 Task: Open a blank sheet, save the file as Evelyn Add the quote 'Don't dwell on the past; focus on creating a better future.'Don't dwell on the past; focus on creating a better future.  Apply font style Apply font style Bodoni MT Poster Compressed and font size 18 Align the text to the Left .Change the text color to  Brown
Action: Mouse moved to (135, 469)
Screenshot: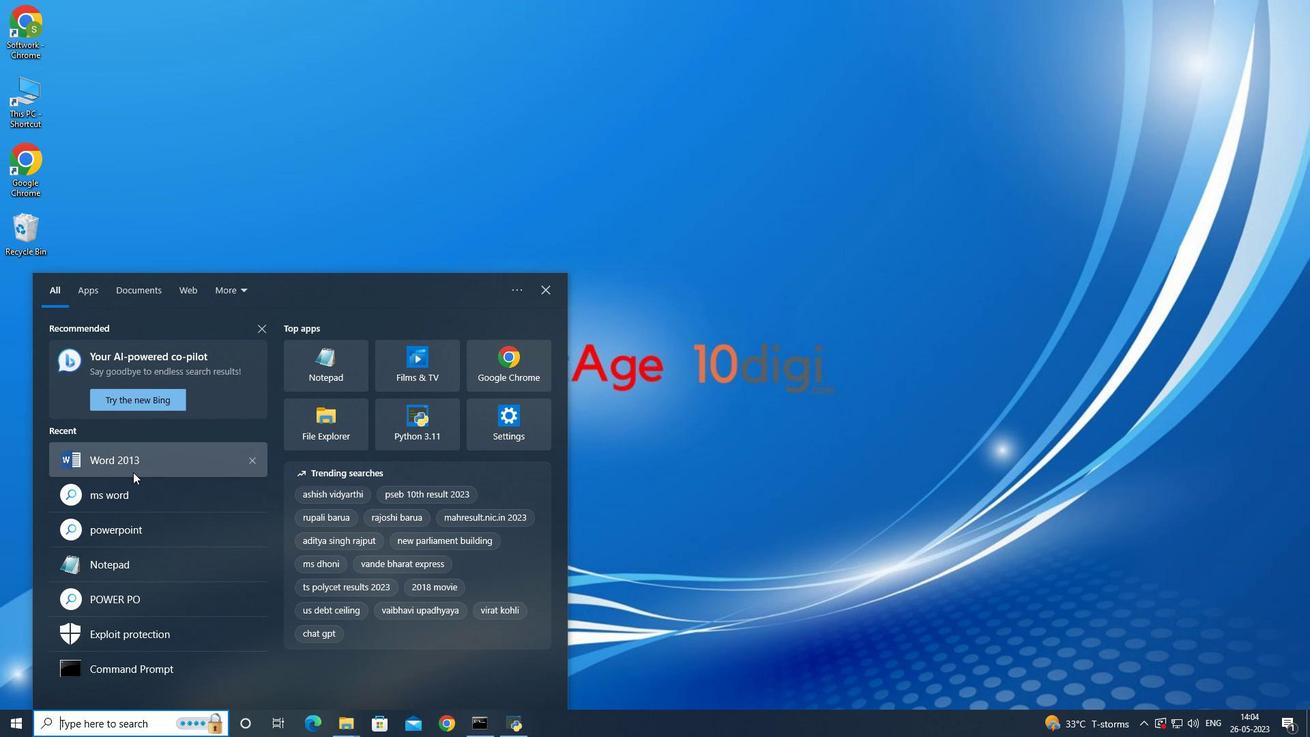 
Action: Mouse pressed left at (135, 469)
Screenshot: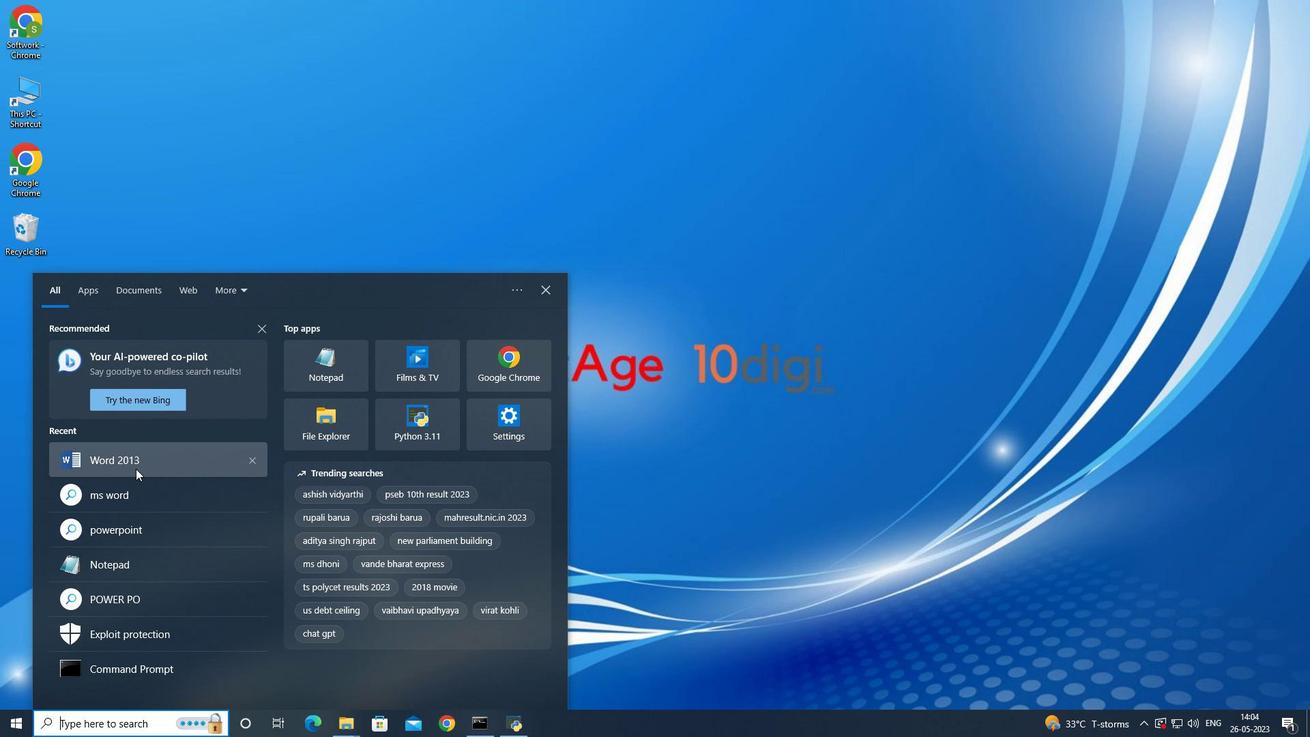 
Action: Mouse pressed left at (135, 469)
Screenshot: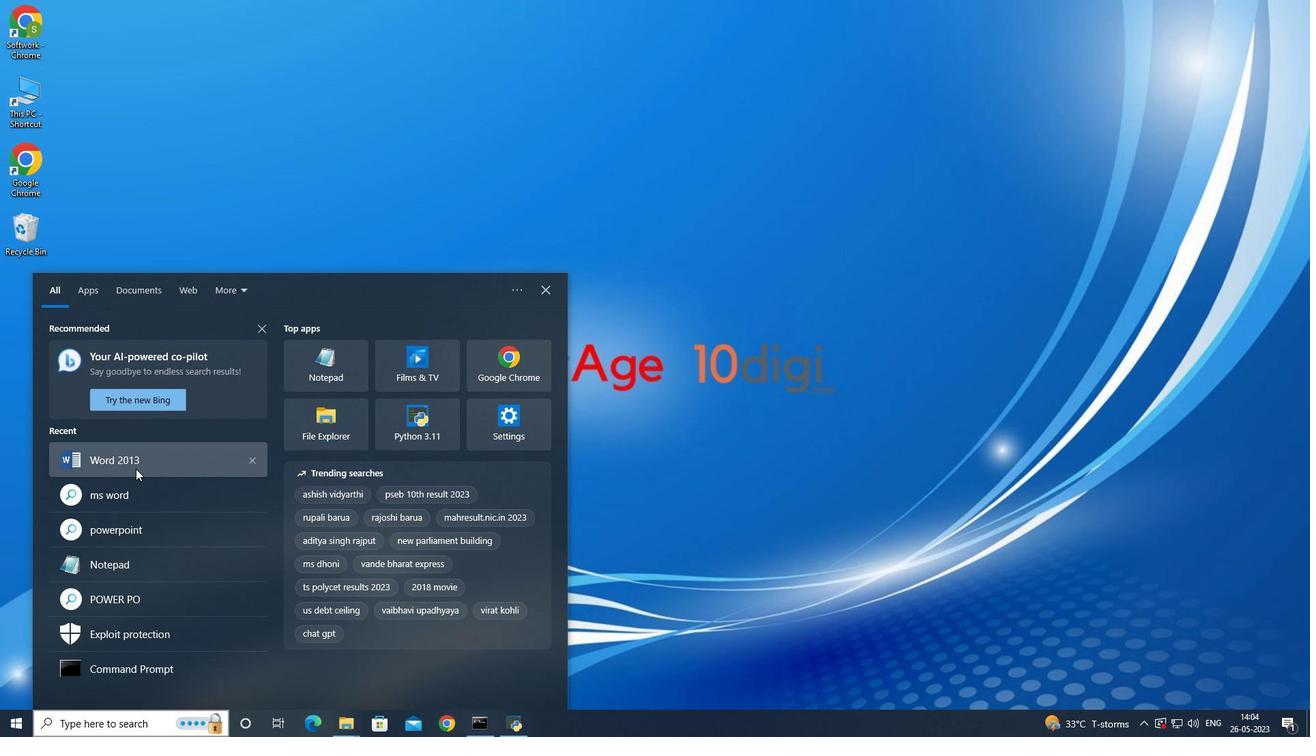 
Action: Mouse moved to (311, 166)
Screenshot: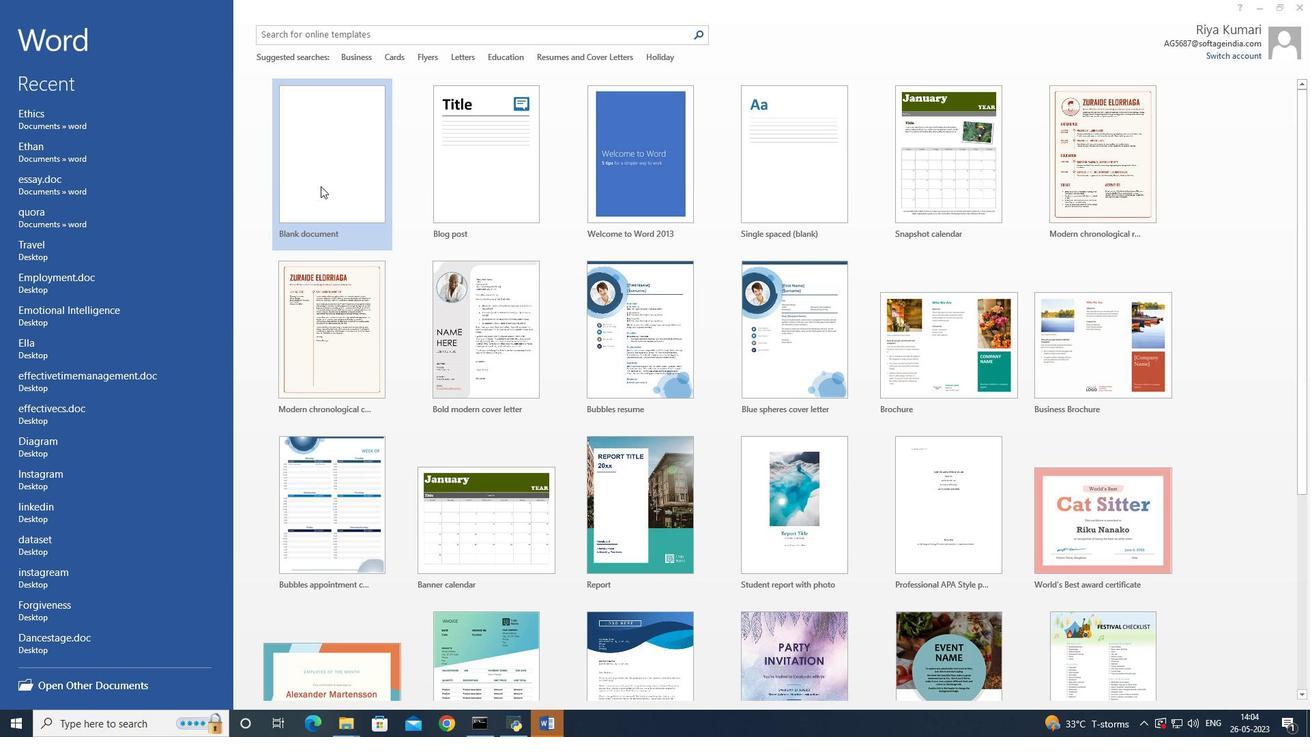 
Action: Mouse pressed left at (311, 166)
Screenshot: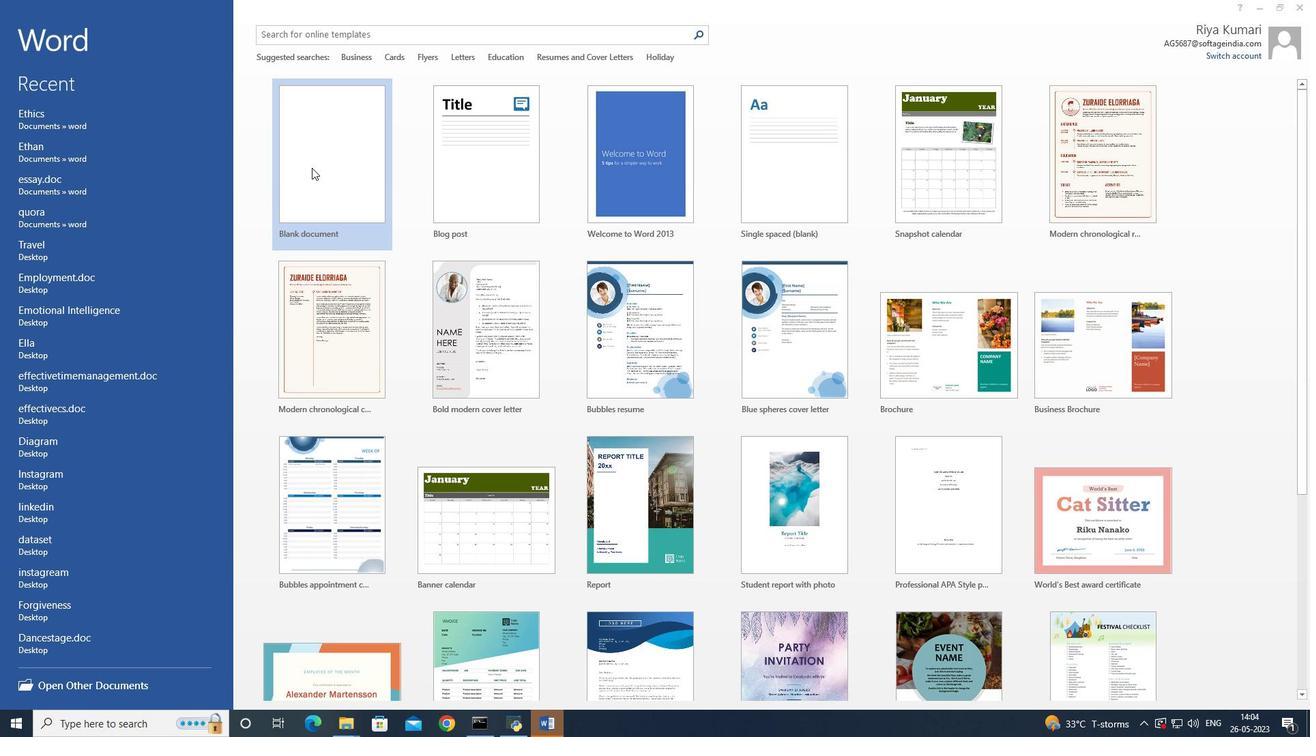 
Action: Mouse moved to (297, 199)
Screenshot: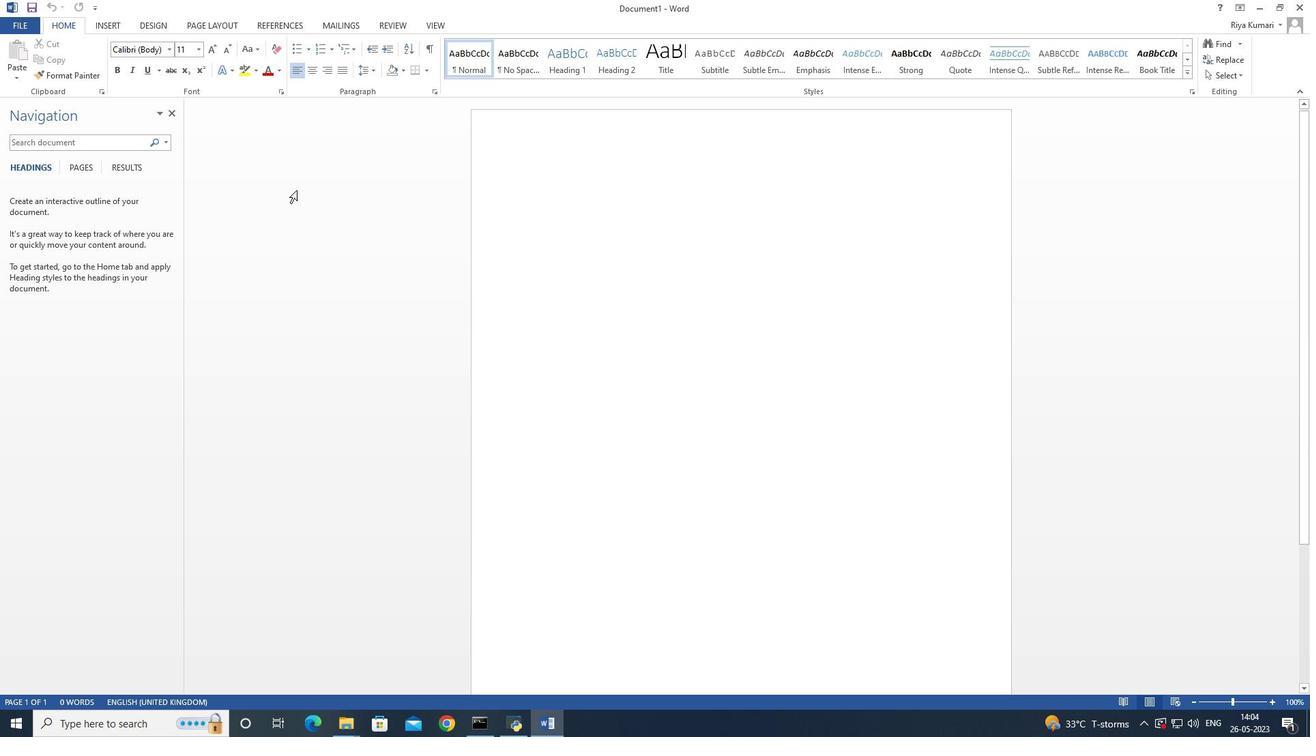
Action: Key pressed ctrl+S
Screenshot: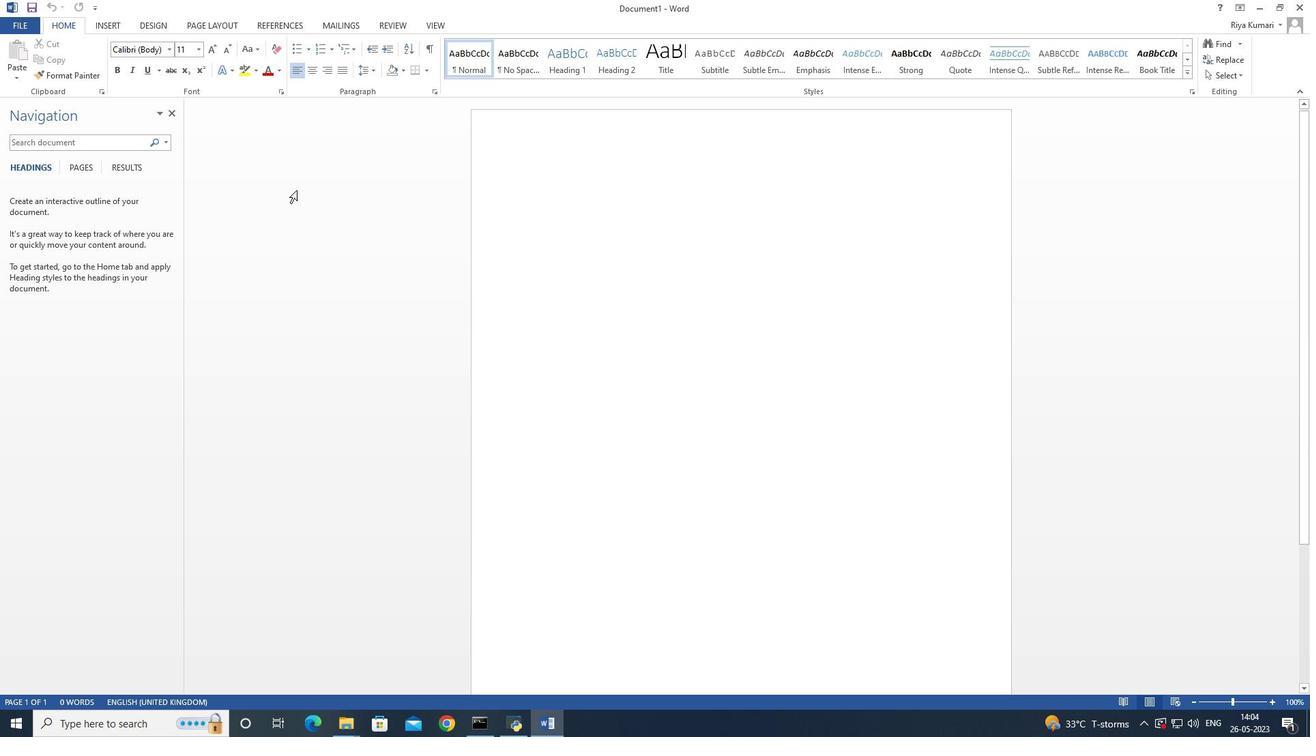 
Action: Mouse moved to (359, 149)
Screenshot: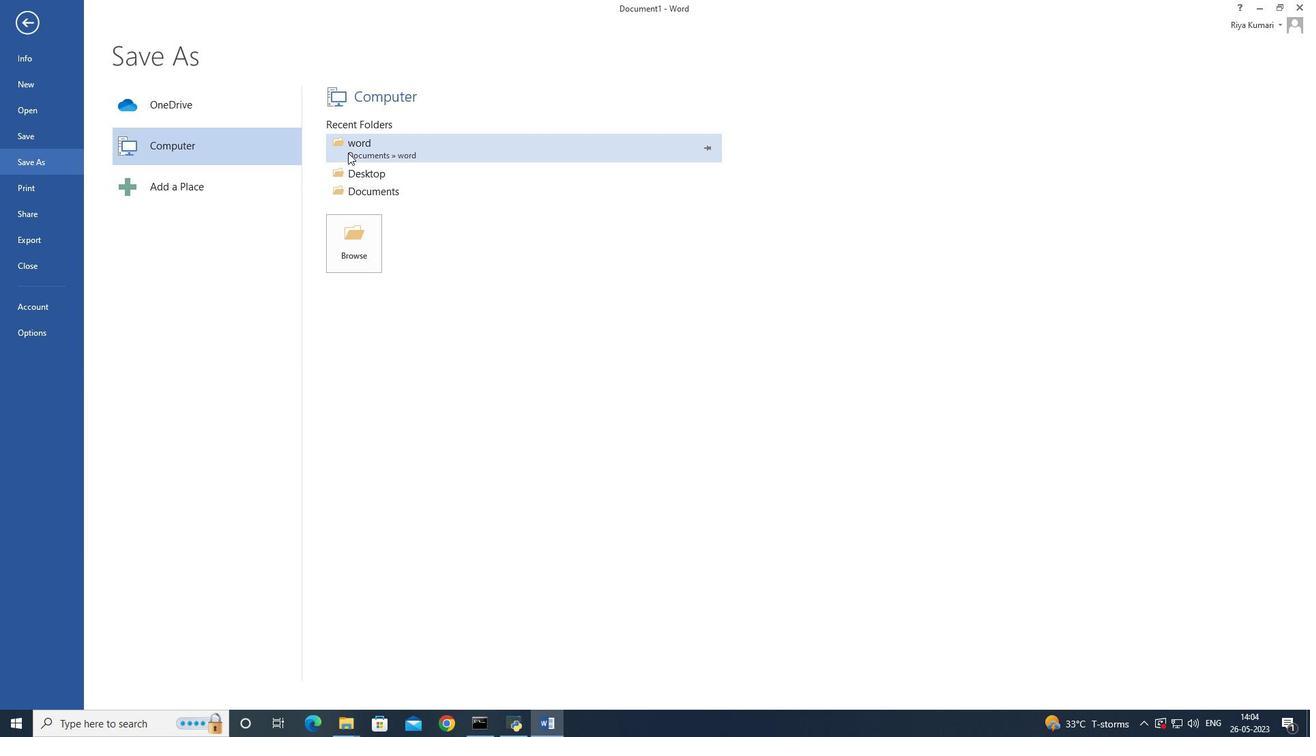 
Action: Mouse pressed left at (359, 149)
Screenshot: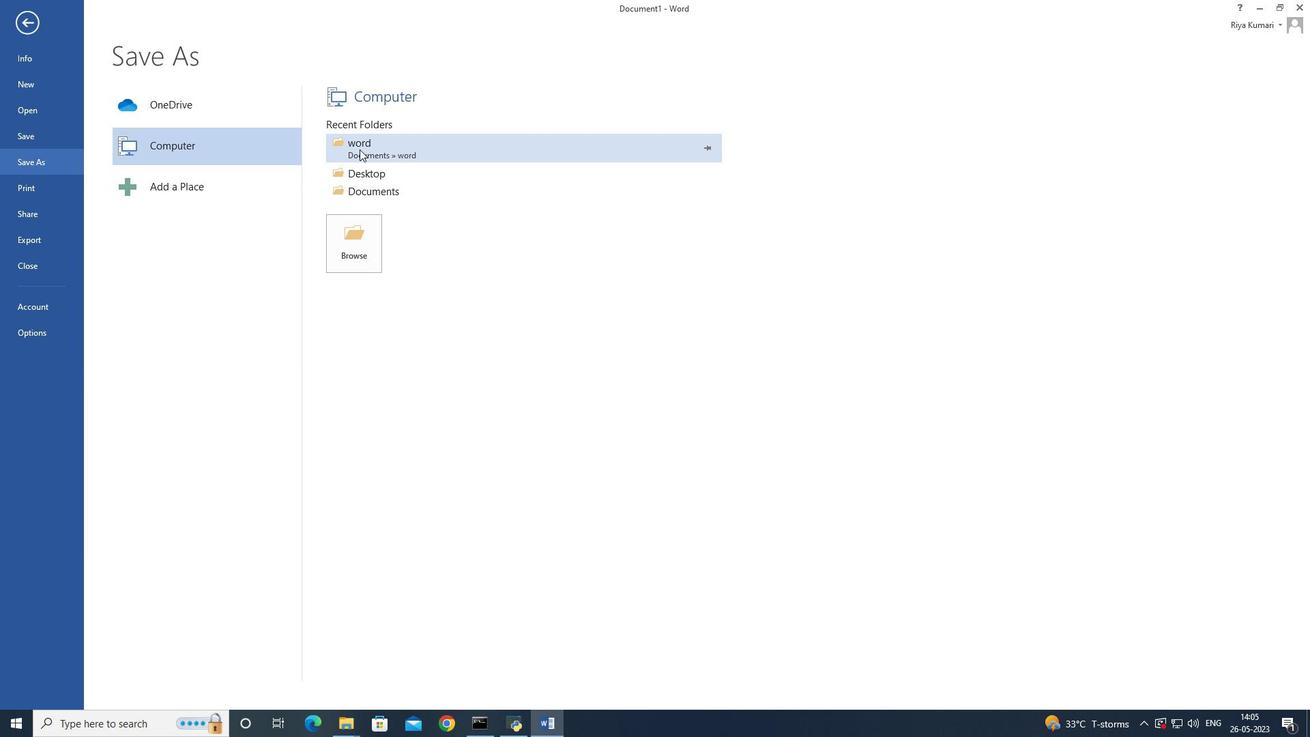 
Action: Mouse moved to (209, 263)
Screenshot: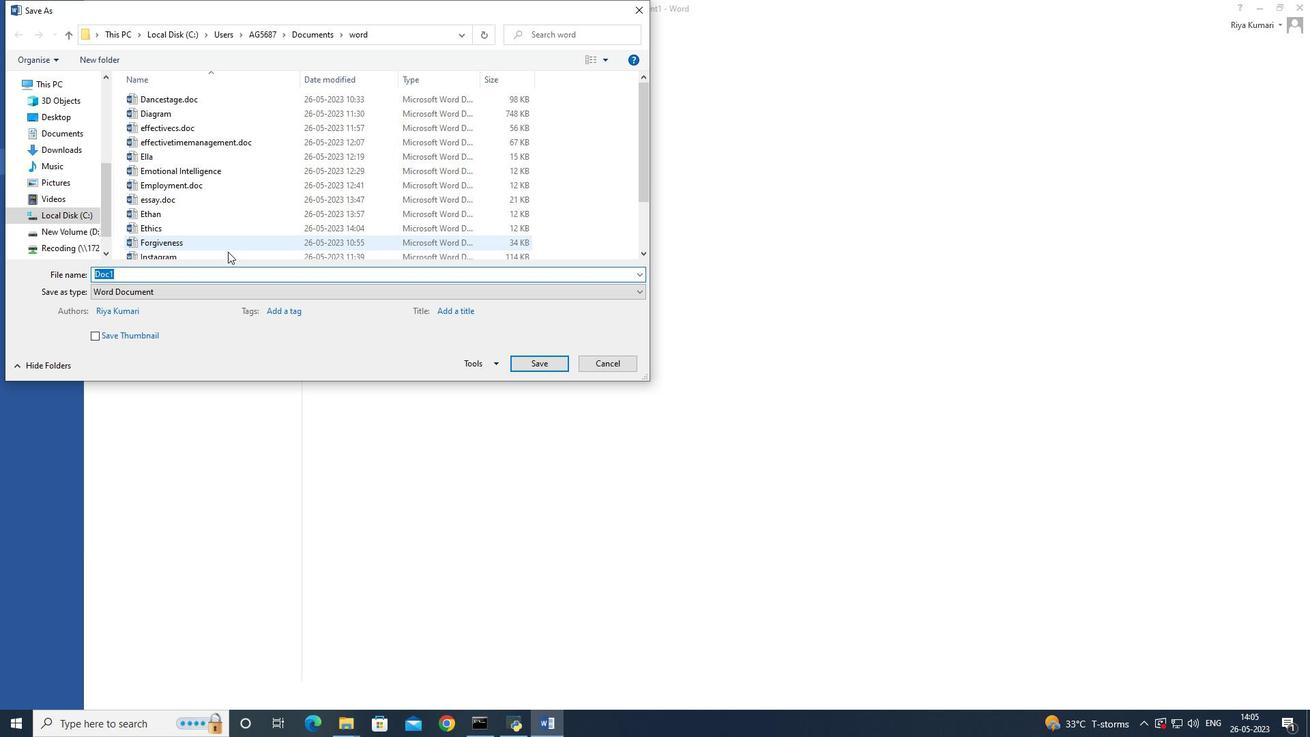 
Action: Key pressed <Key.shift>Evelyn<Key.enter>
Screenshot: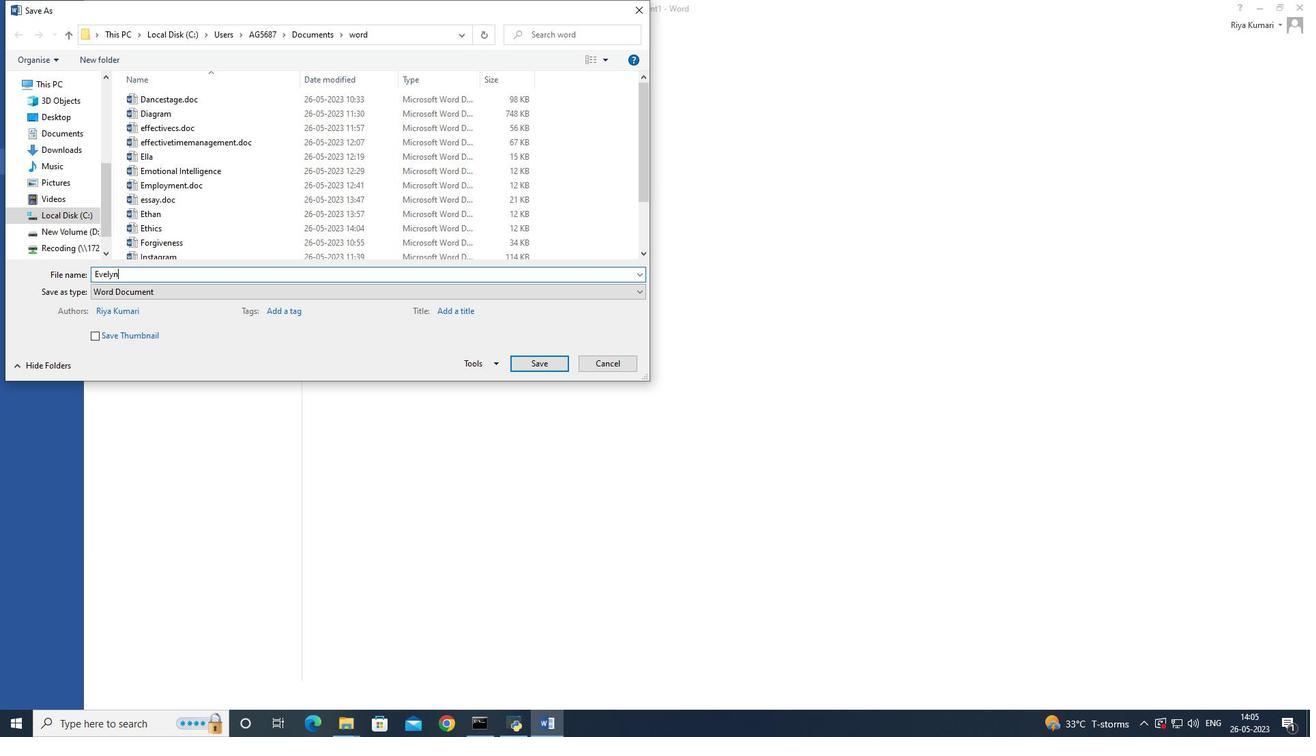 
Action: Mouse moved to (533, 256)
Screenshot: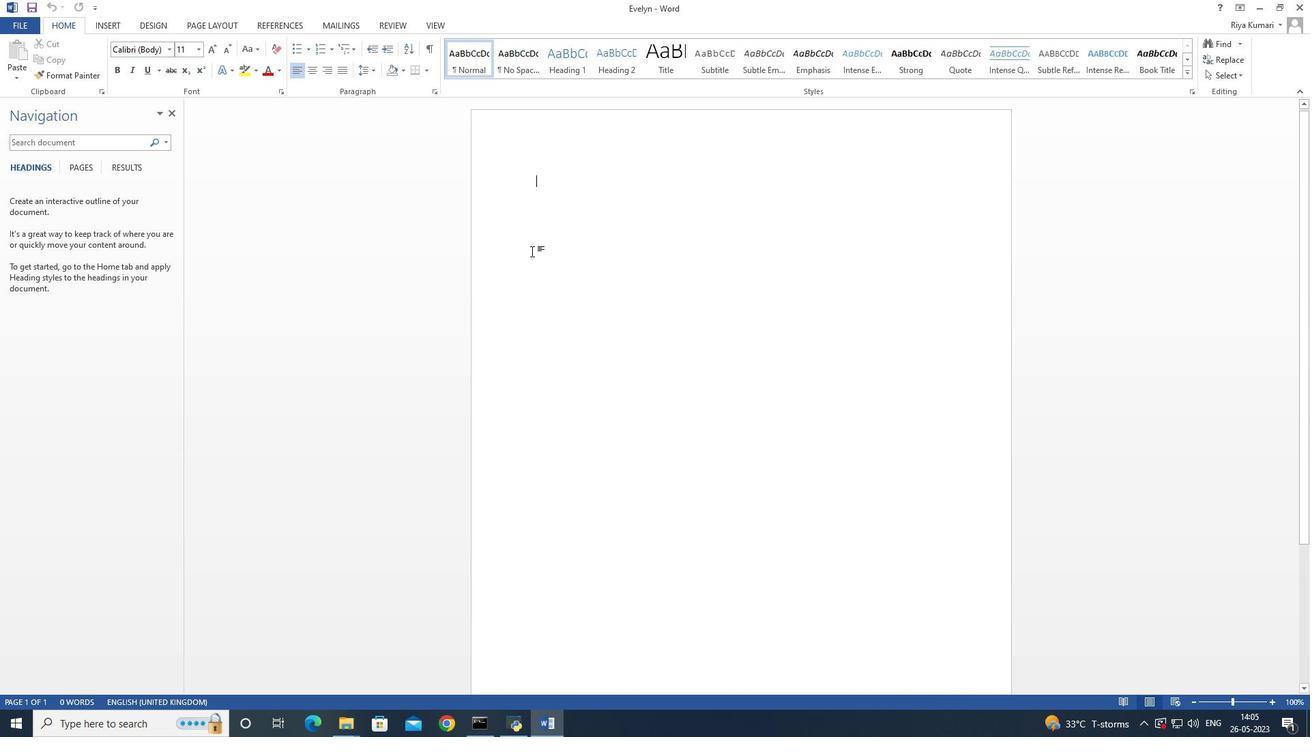 
Action: Key pressed <Key.shift>Don't<Key.space>dwell<Key.space>on<Key.space>the<Key.space>past<Key.space><Key.backspace>;<Key.space>focus<Key.space>on<Key.space>creating<Key.space><Key.space><Key.space>a<Key.space>better<Key.space>future.
Screenshot: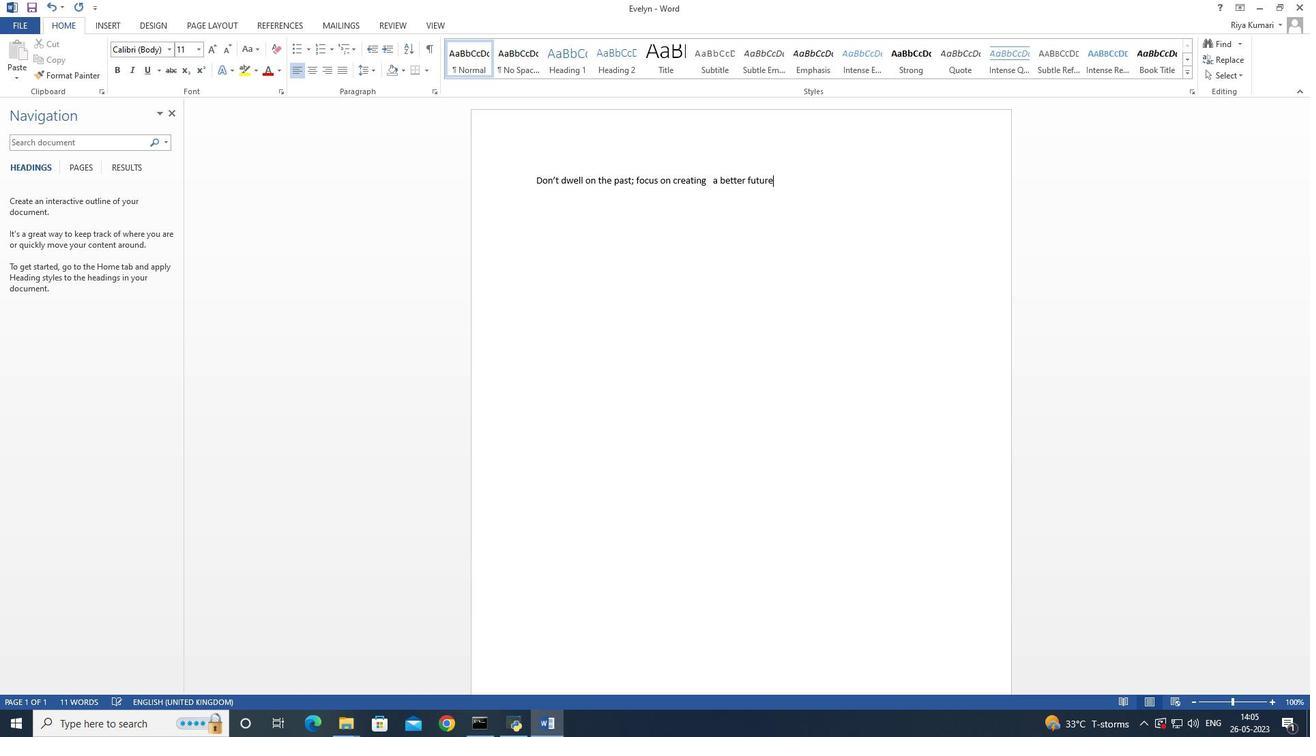 
Action: Mouse moved to (535, 176)
Screenshot: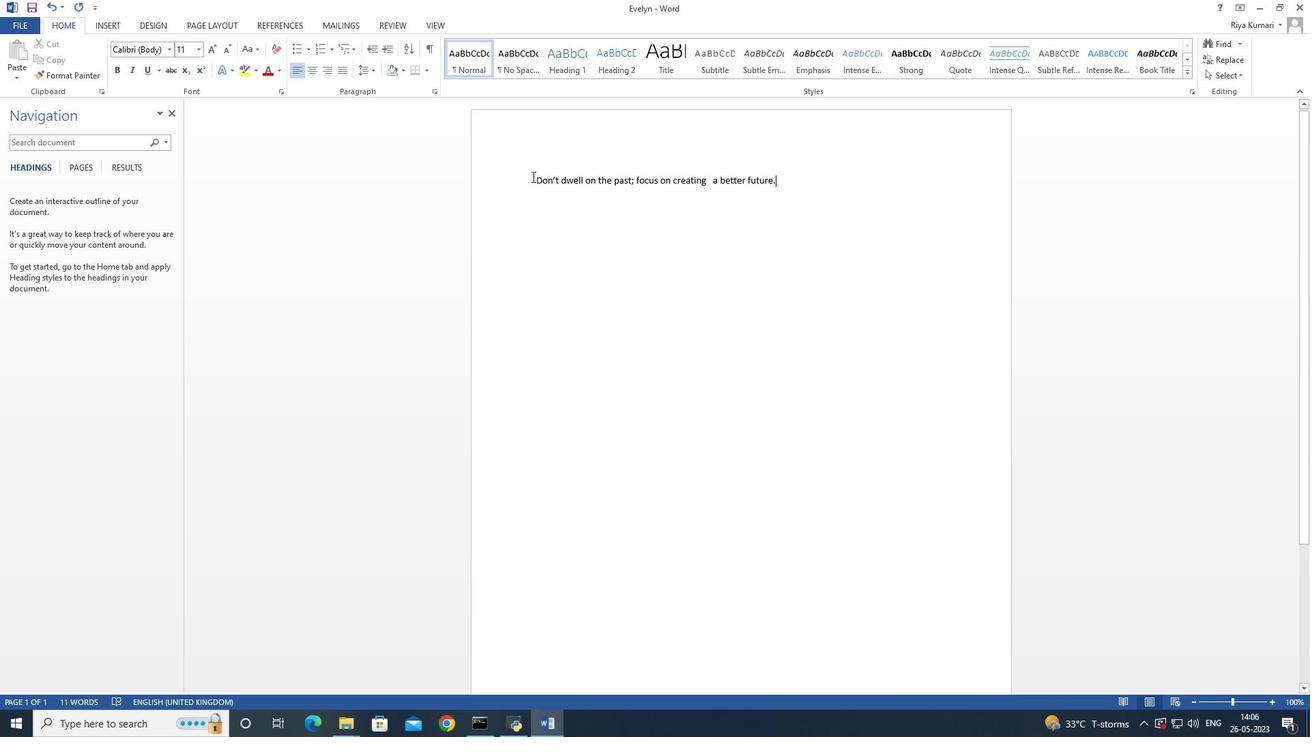
Action: Mouse pressed left at (535, 176)
Screenshot: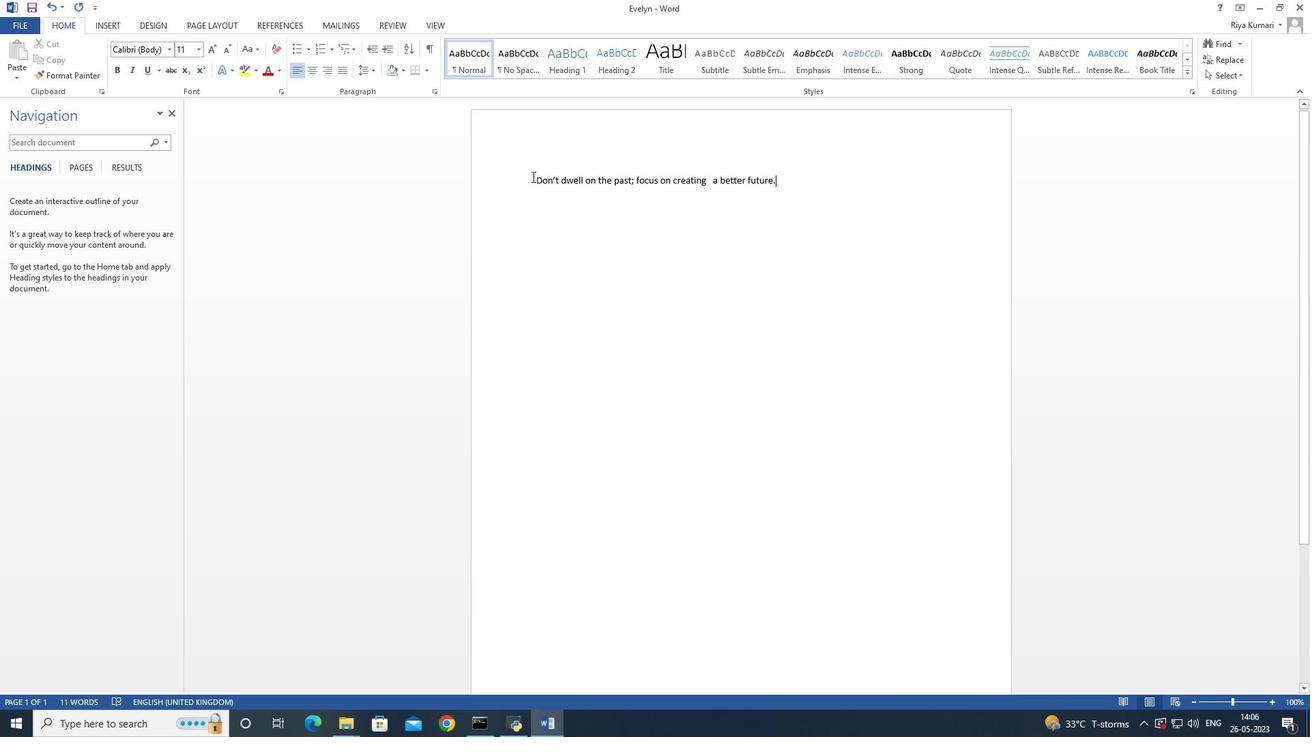 
Action: Mouse moved to (159, 50)
Screenshot: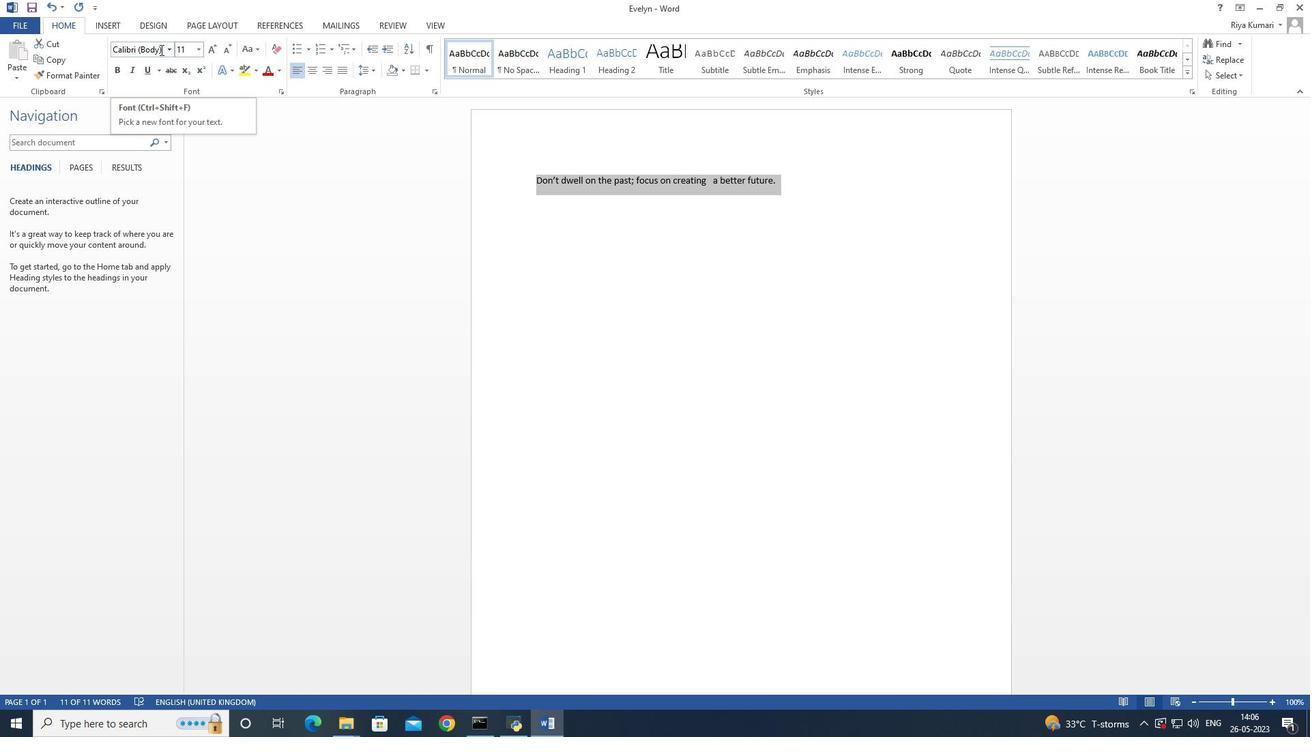 
Action: Mouse pressed left at (159, 50)
Screenshot: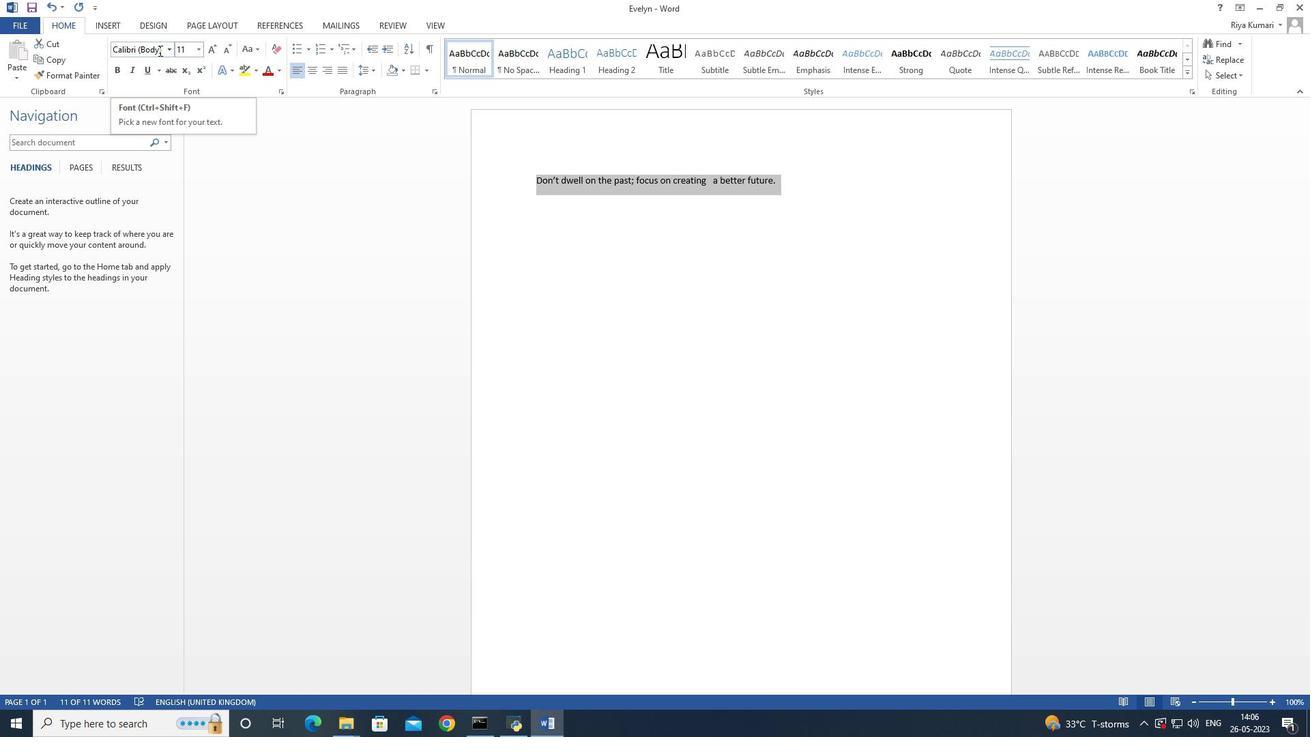 
Action: Mouse moved to (387, 274)
Screenshot: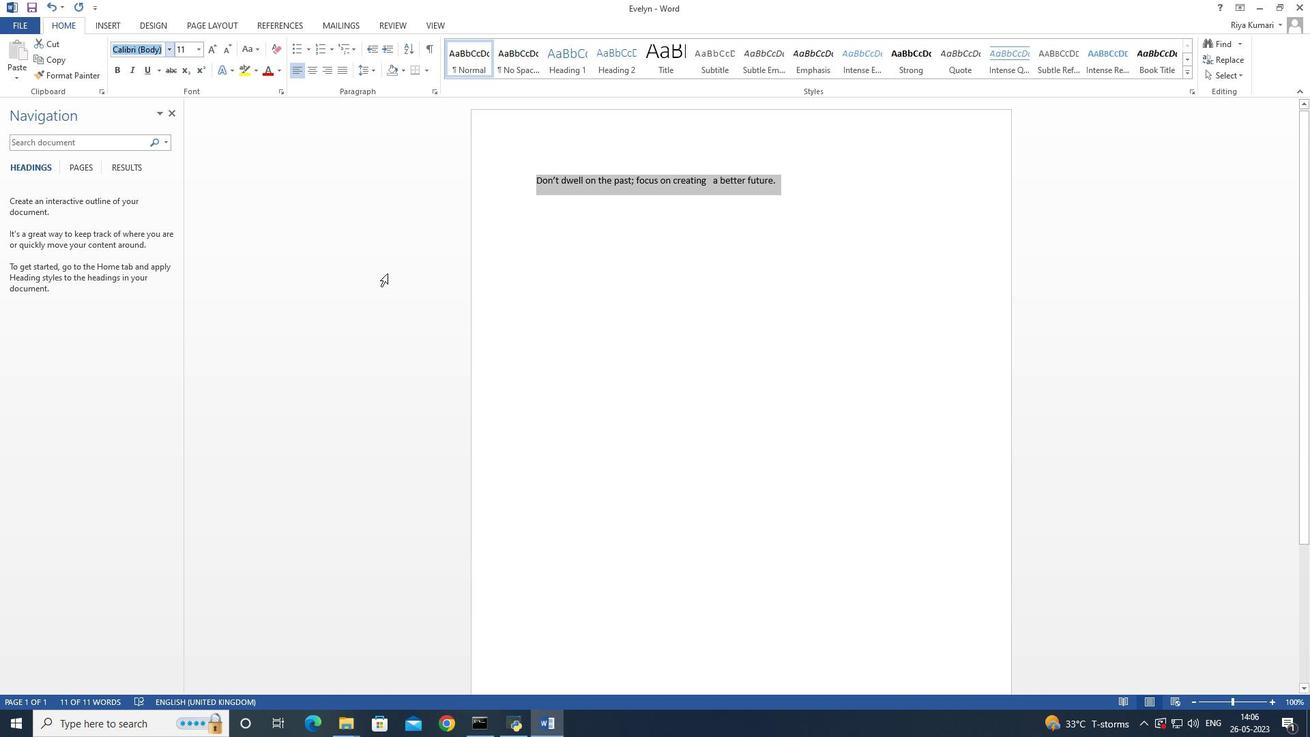 
Action: Key pressed <Key.caps_lock>B<Key.caps_lock>
Screenshot: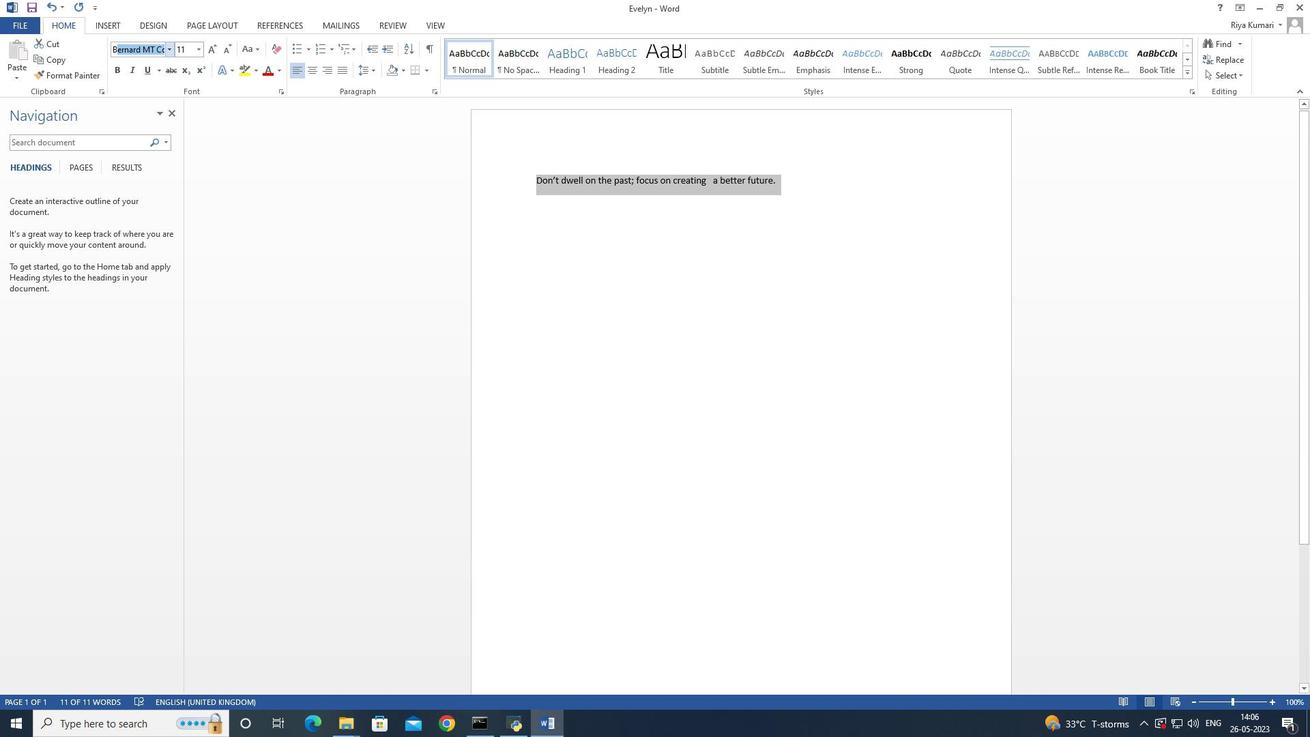 
Action: Mouse moved to (385, 306)
Screenshot: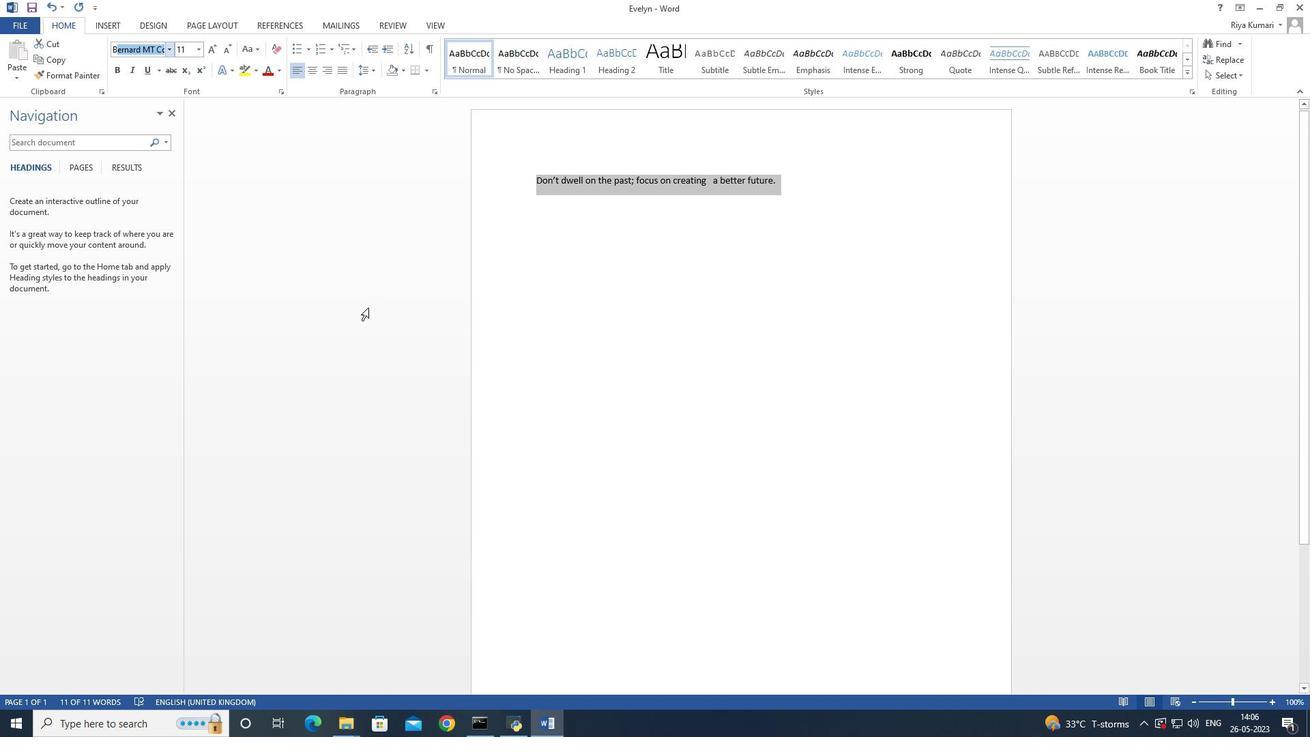 
Action: Key pressed odo
Screenshot: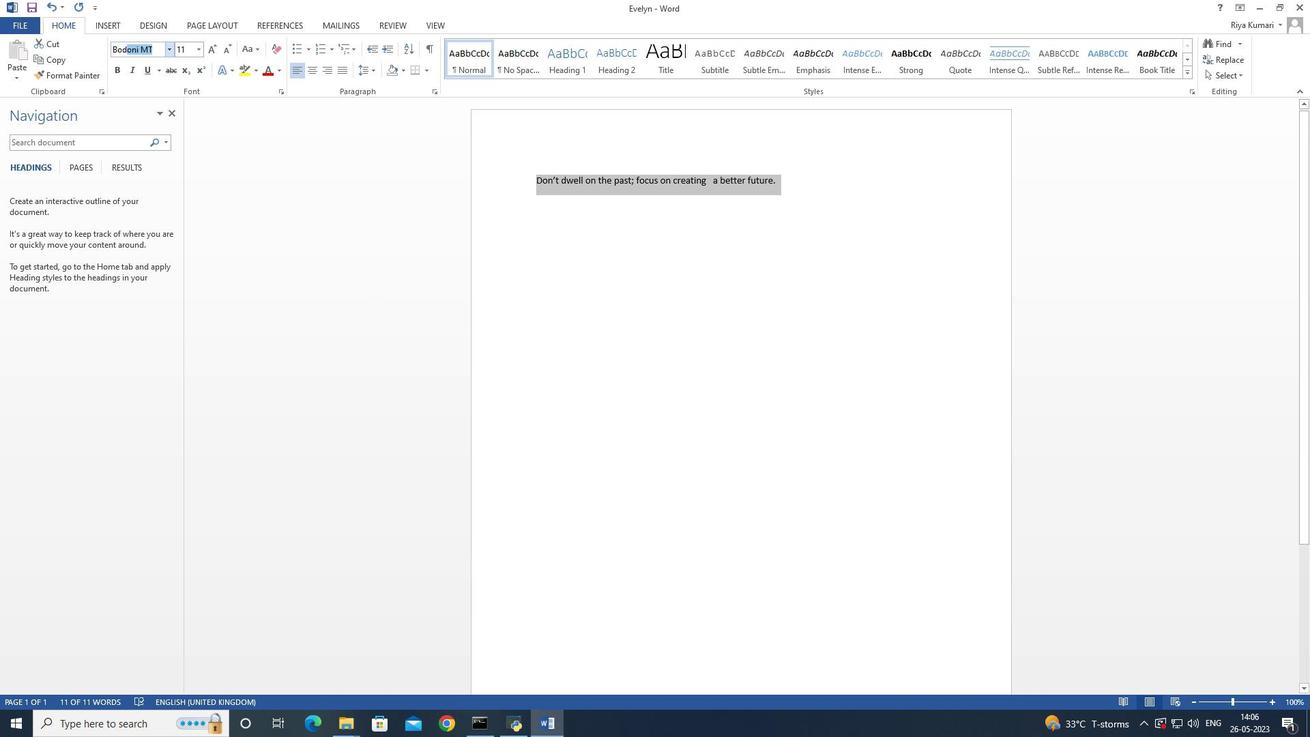 
Action: Mouse moved to (386, 303)
Screenshot: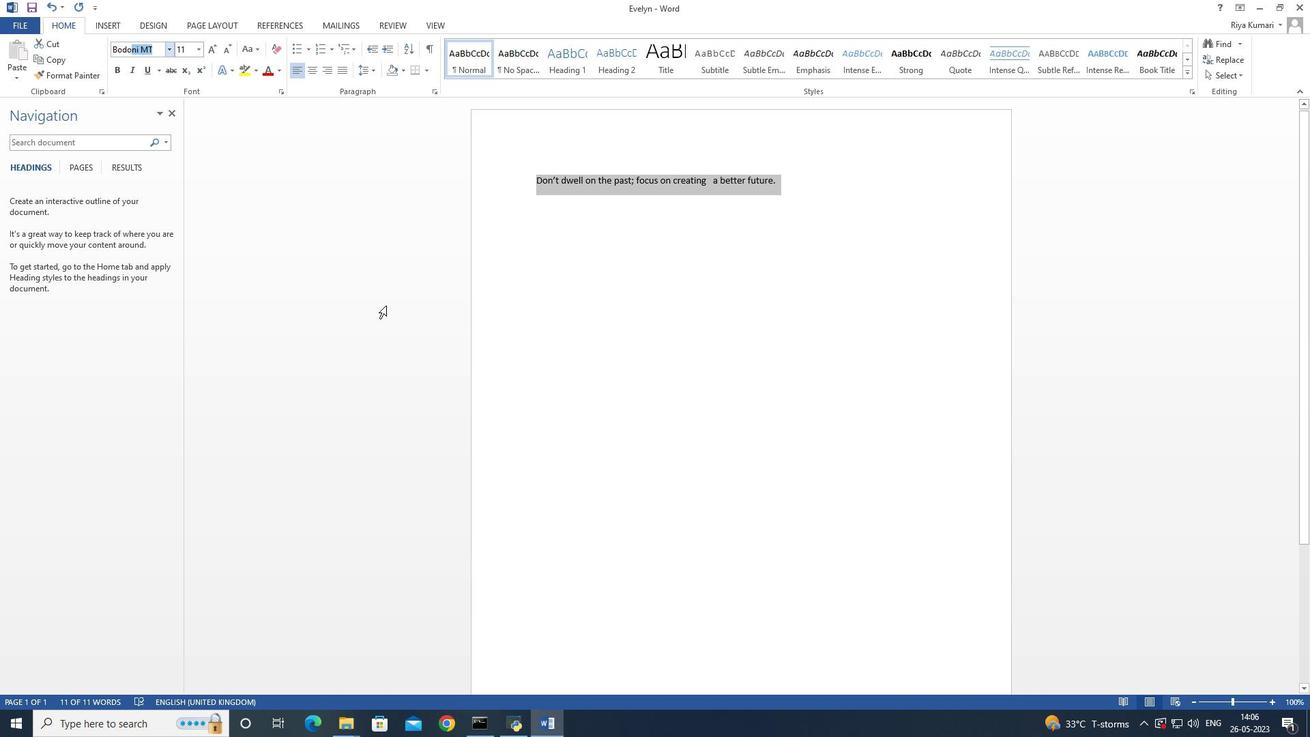 
Action: Key pressed ni
Screenshot: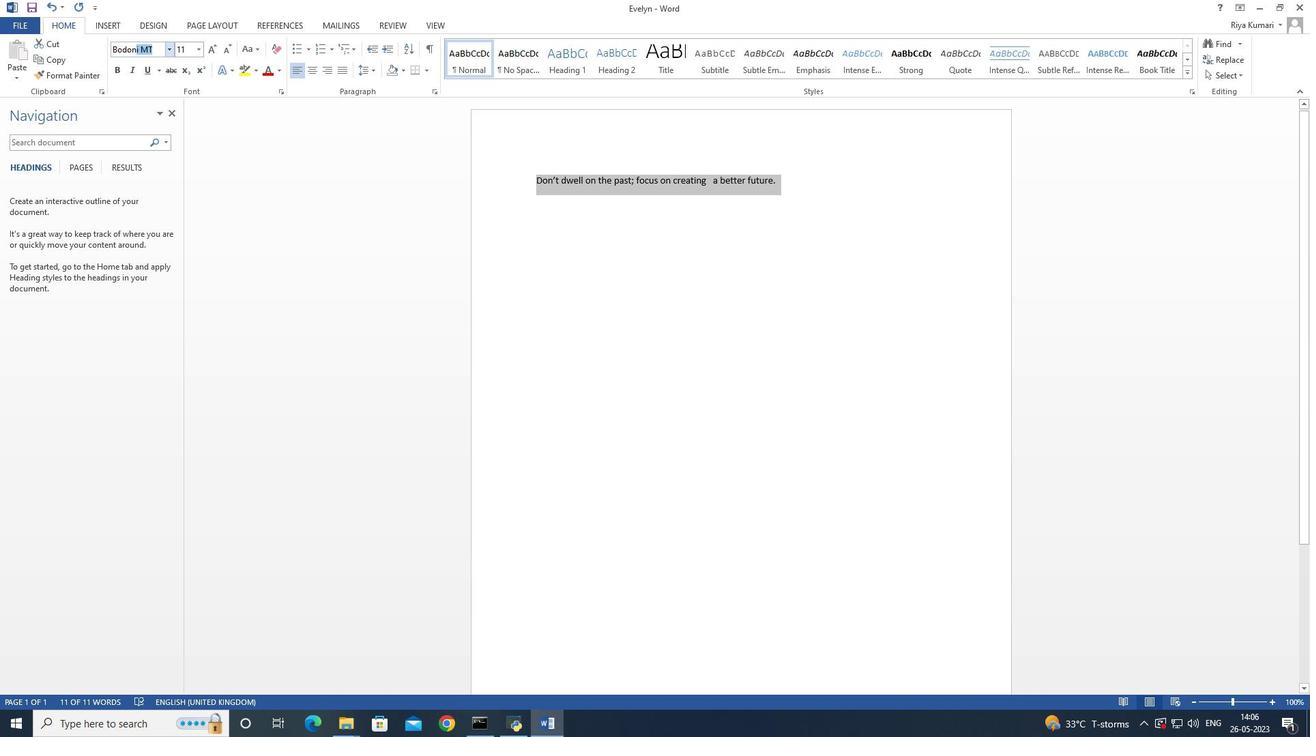 
Action: Mouse moved to (368, 288)
Screenshot: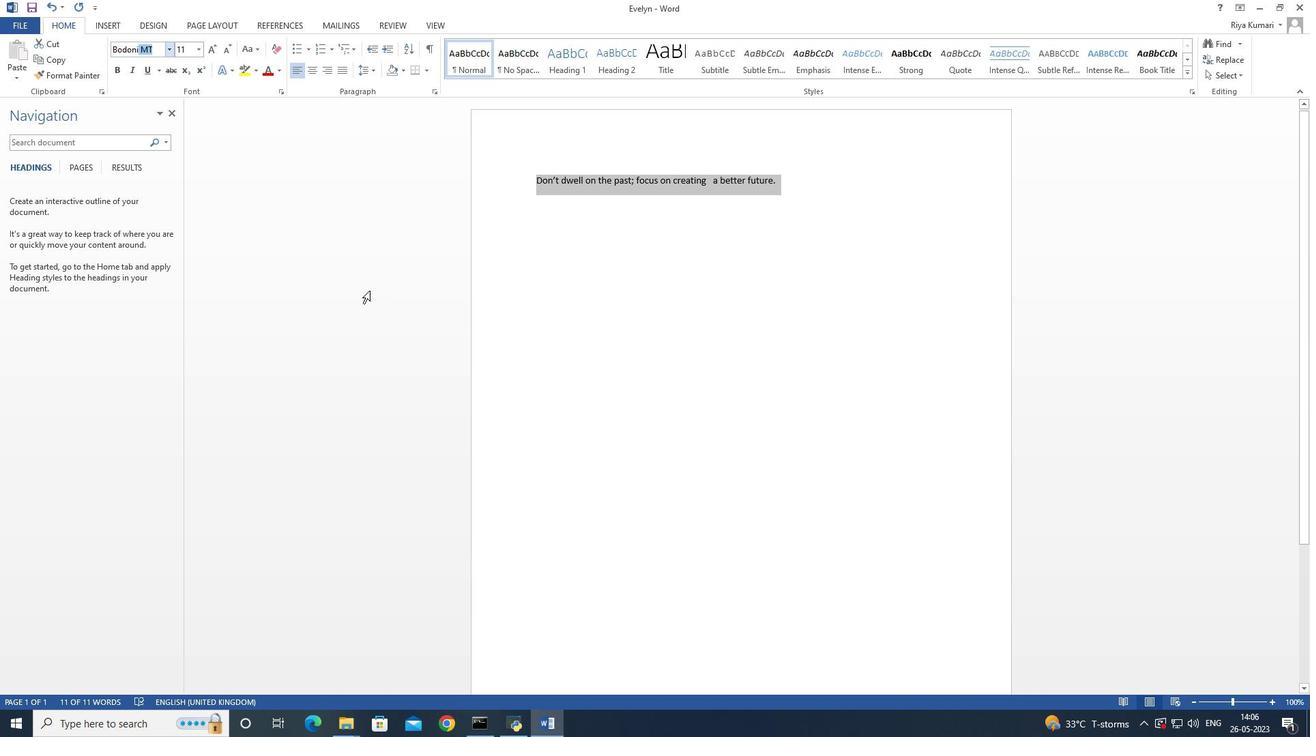 
Action: Key pressed <Key.enter>
Screenshot: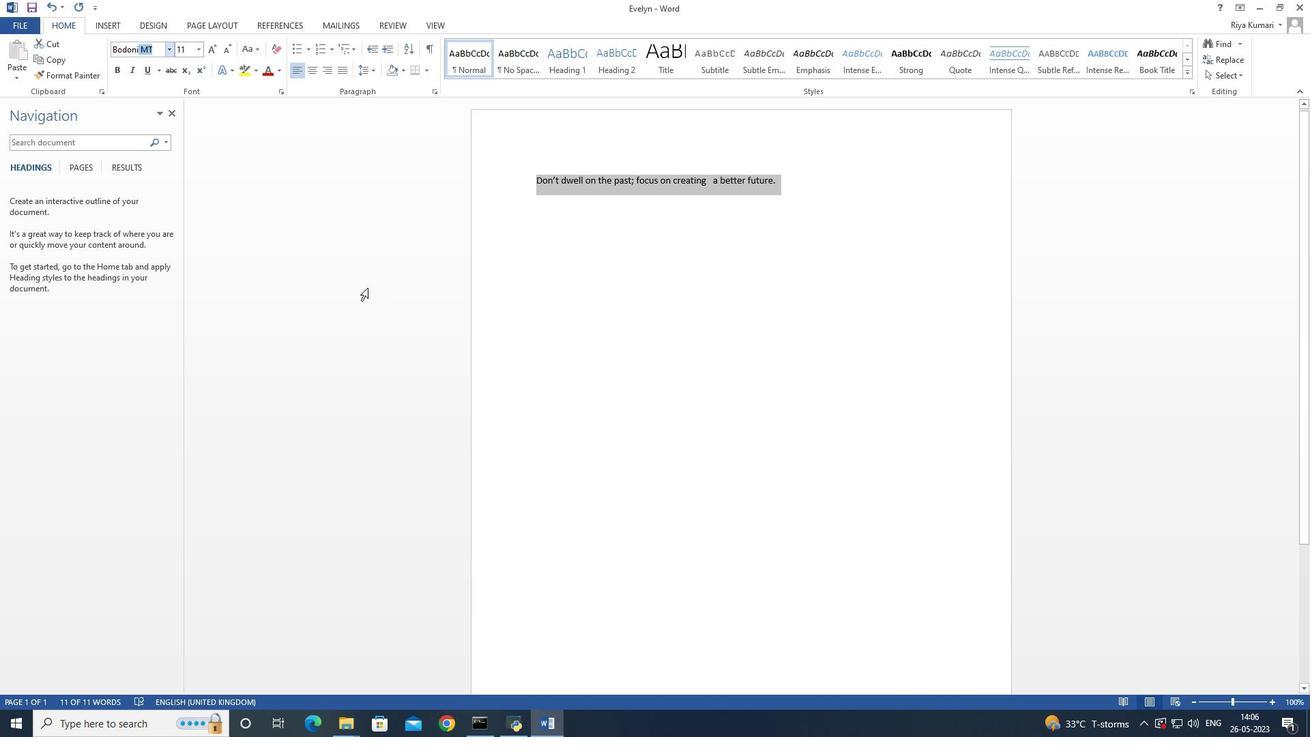 
Action: Mouse moved to (211, 49)
Screenshot: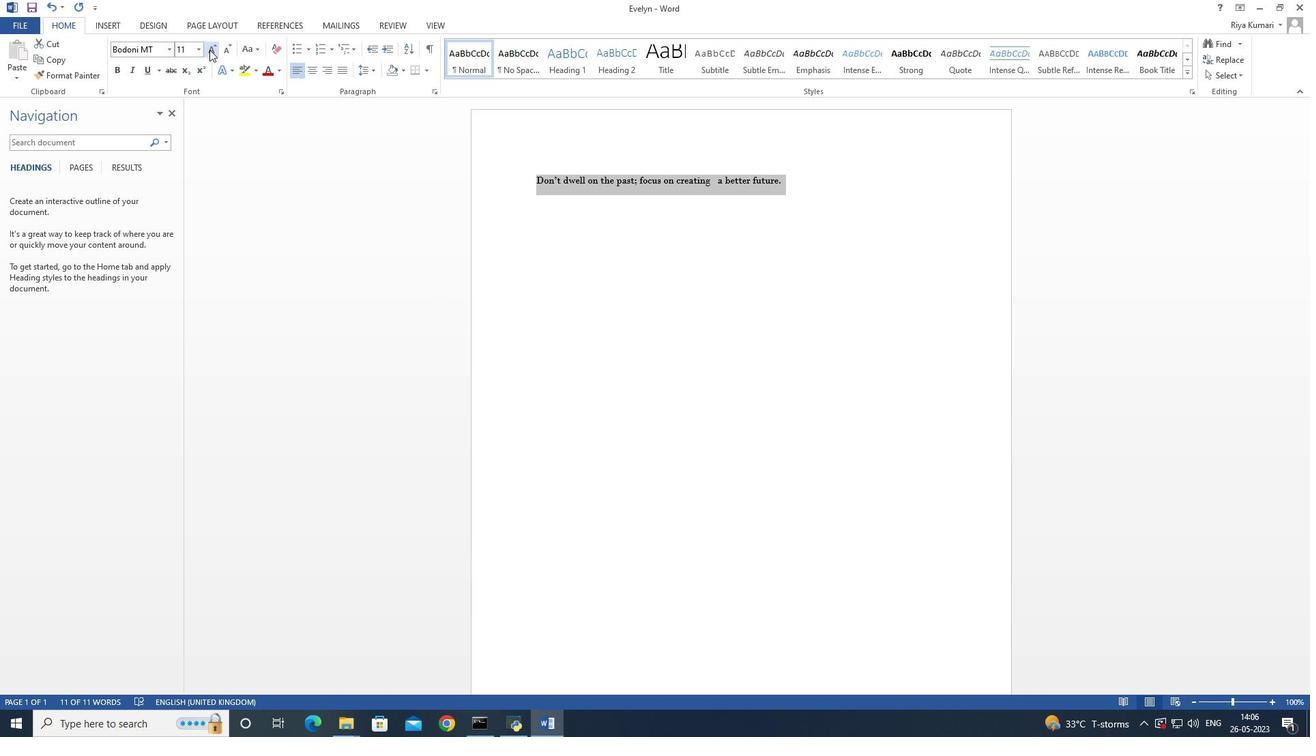 
Action: Mouse pressed left at (211, 49)
Screenshot: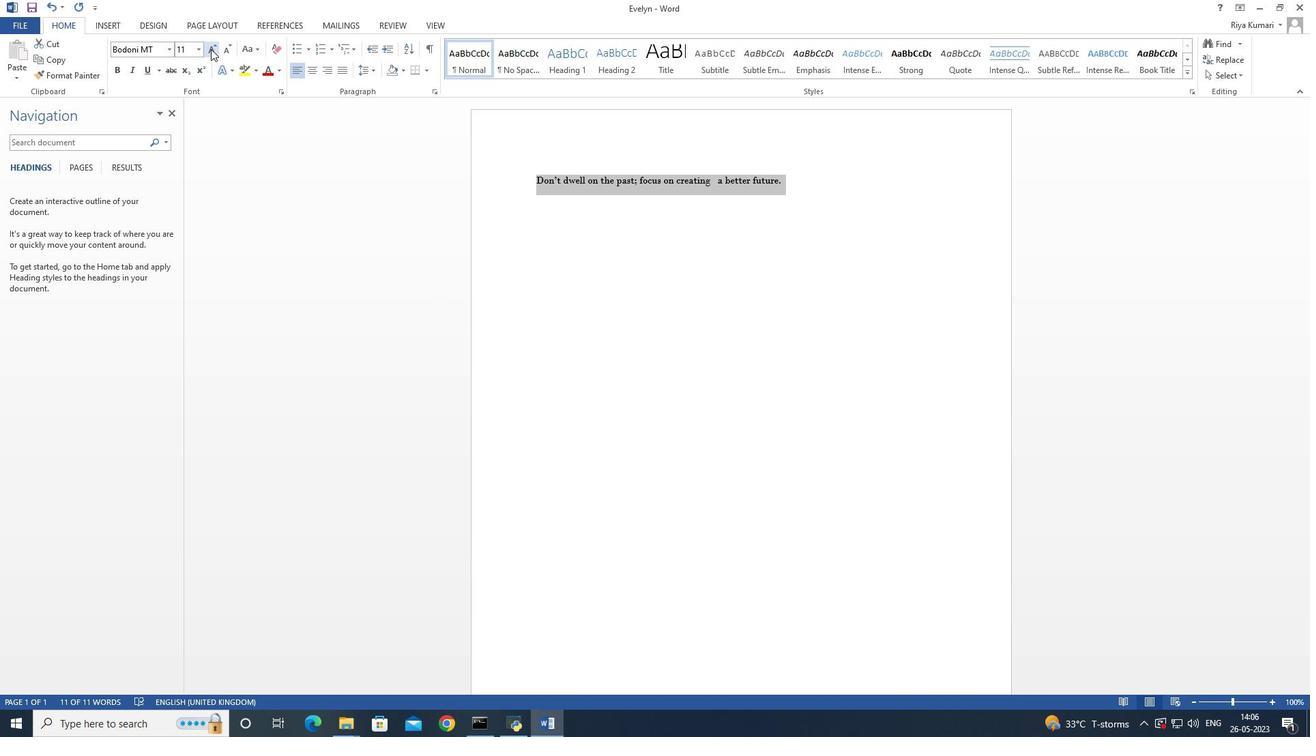
Action: Mouse pressed left at (211, 49)
Screenshot: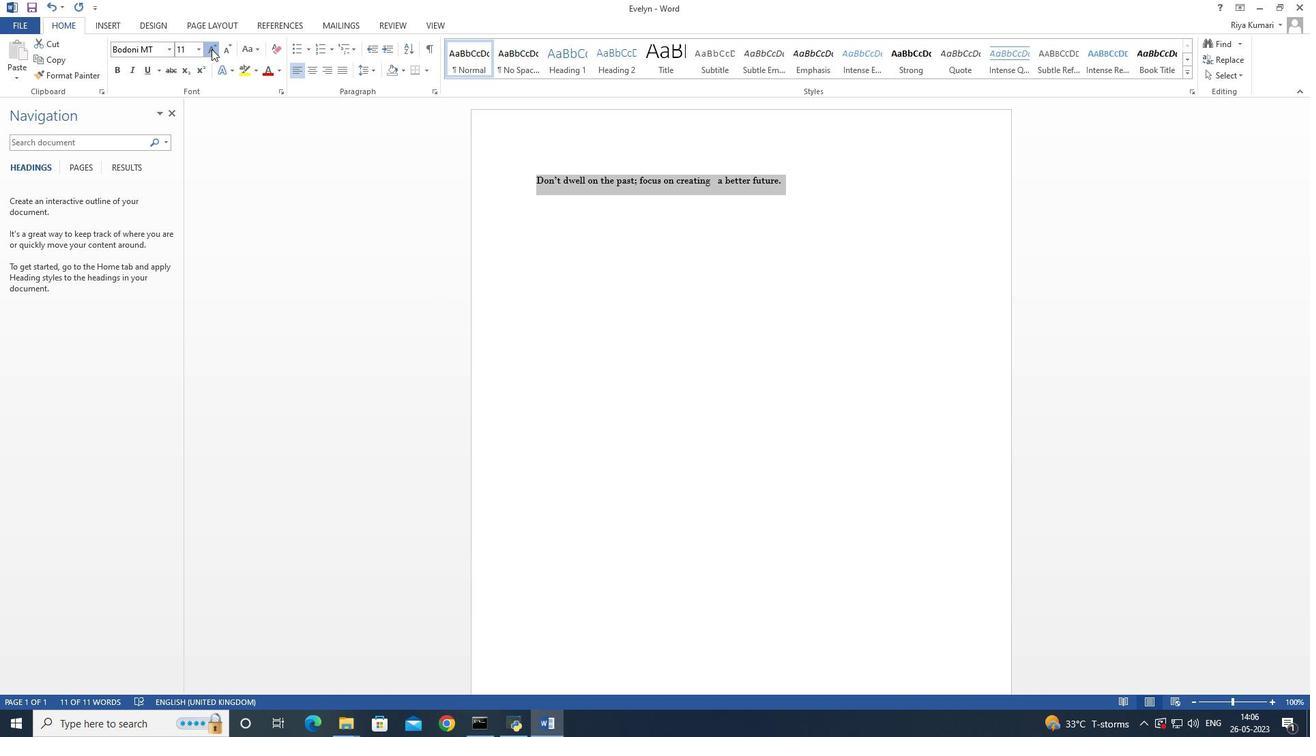 
Action: Mouse pressed left at (211, 49)
Screenshot: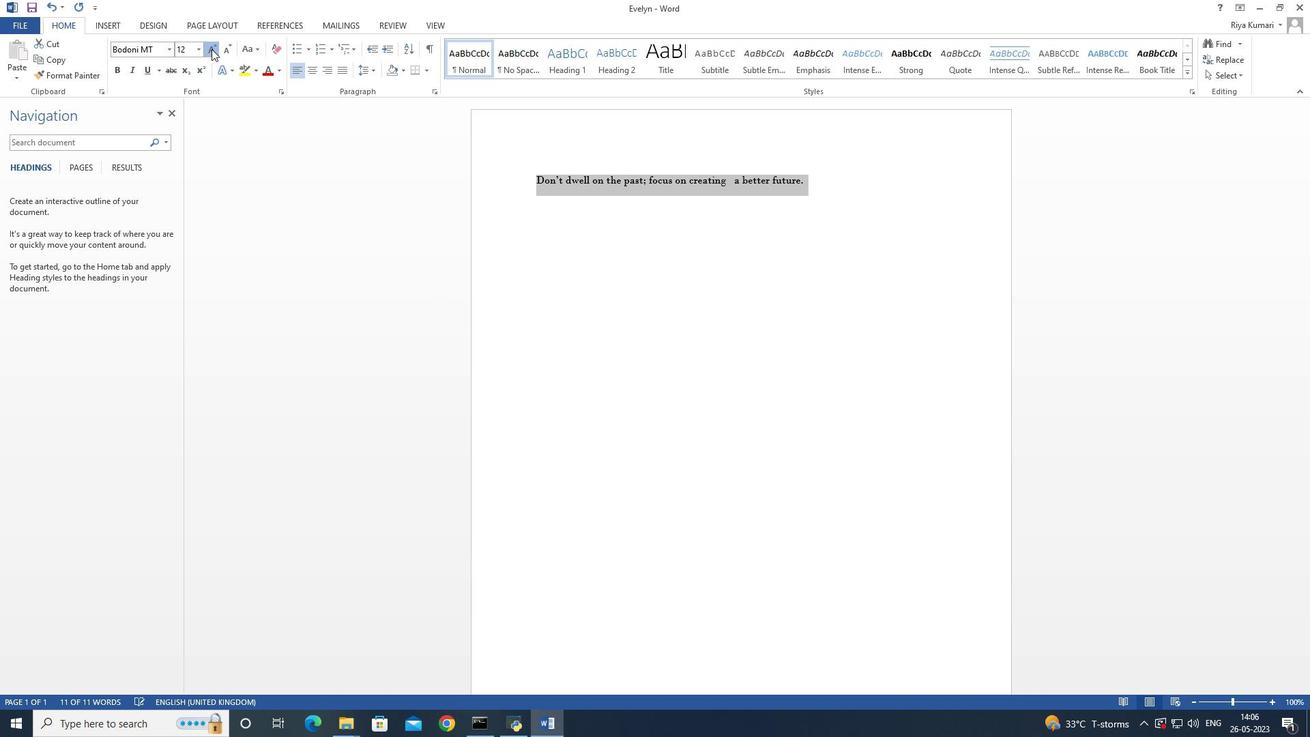 
Action: Mouse pressed left at (211, 49)
Screenshot: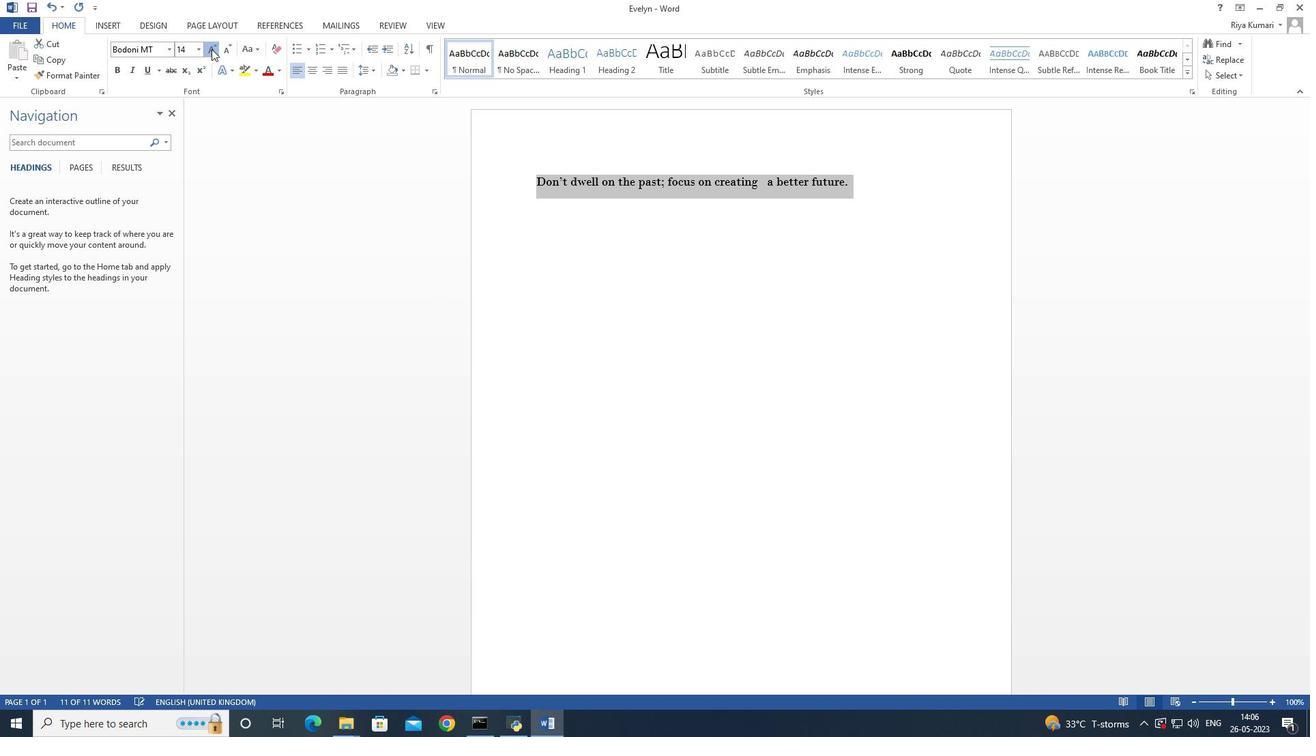 
Action: Mouse moved to (292, 75)
Screenshot: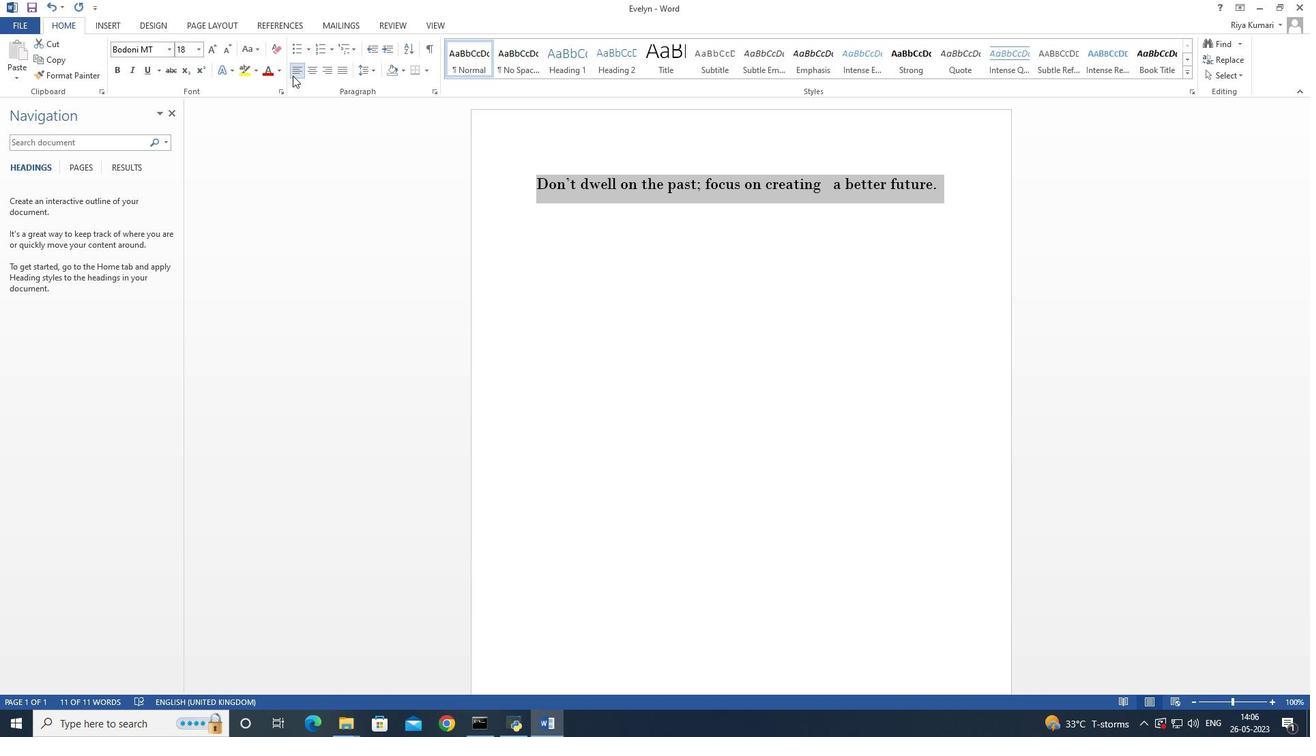 
Action: Mouse pressed left at (292, 75)
Screenshot: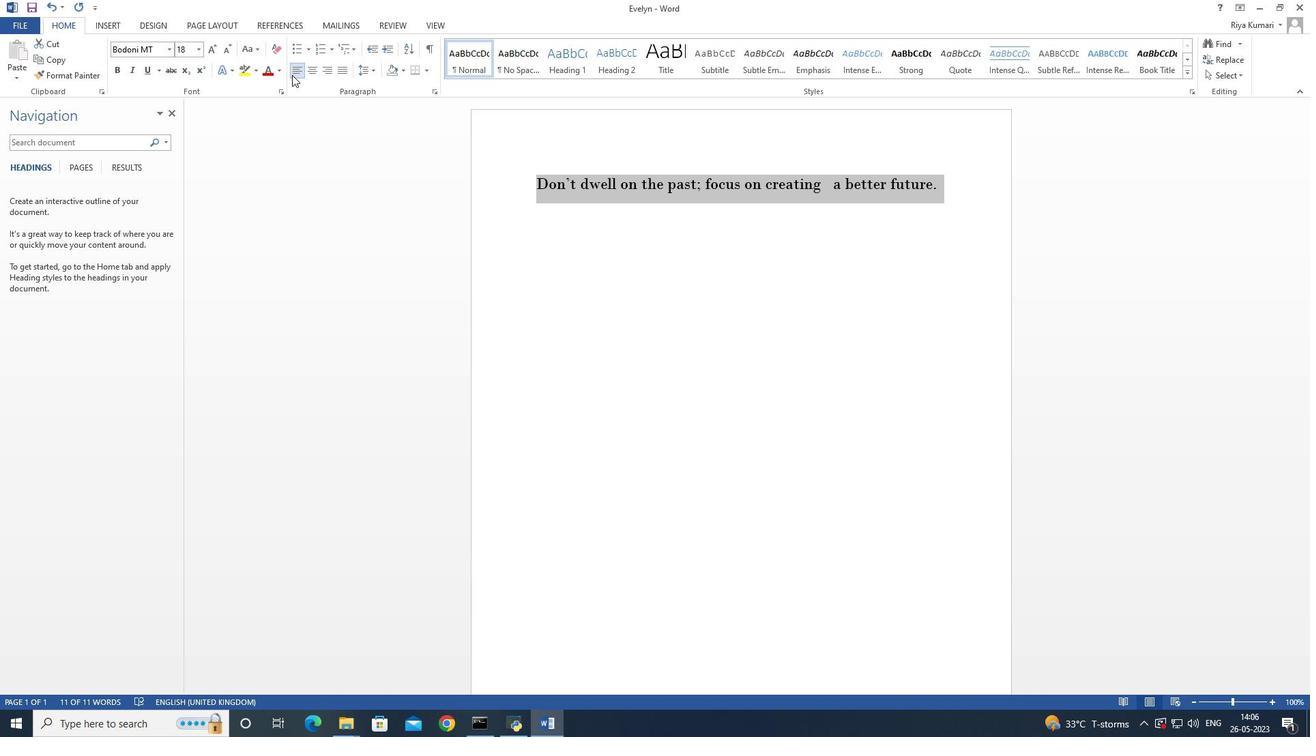 
Action: Mouse moved to (276, 68)
Screenshot: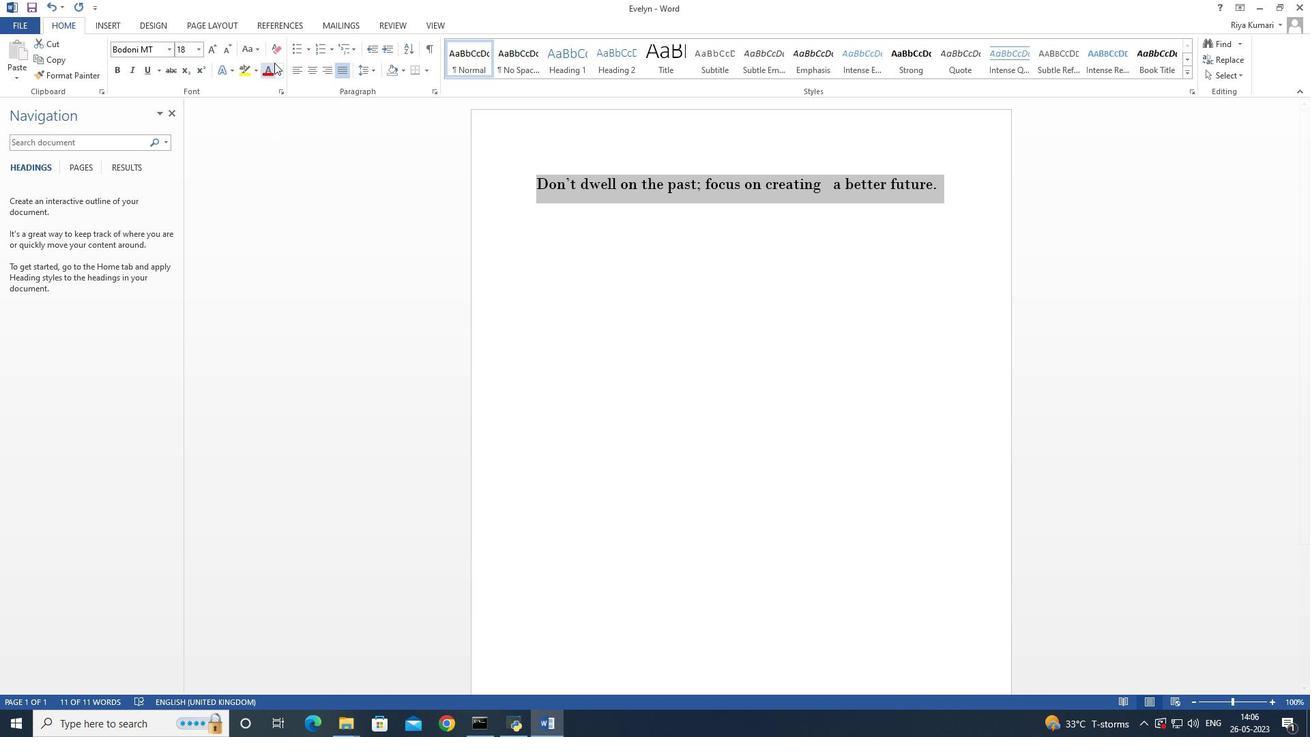 
Action: Mouse pressed left at (276, 68)
Screenshot: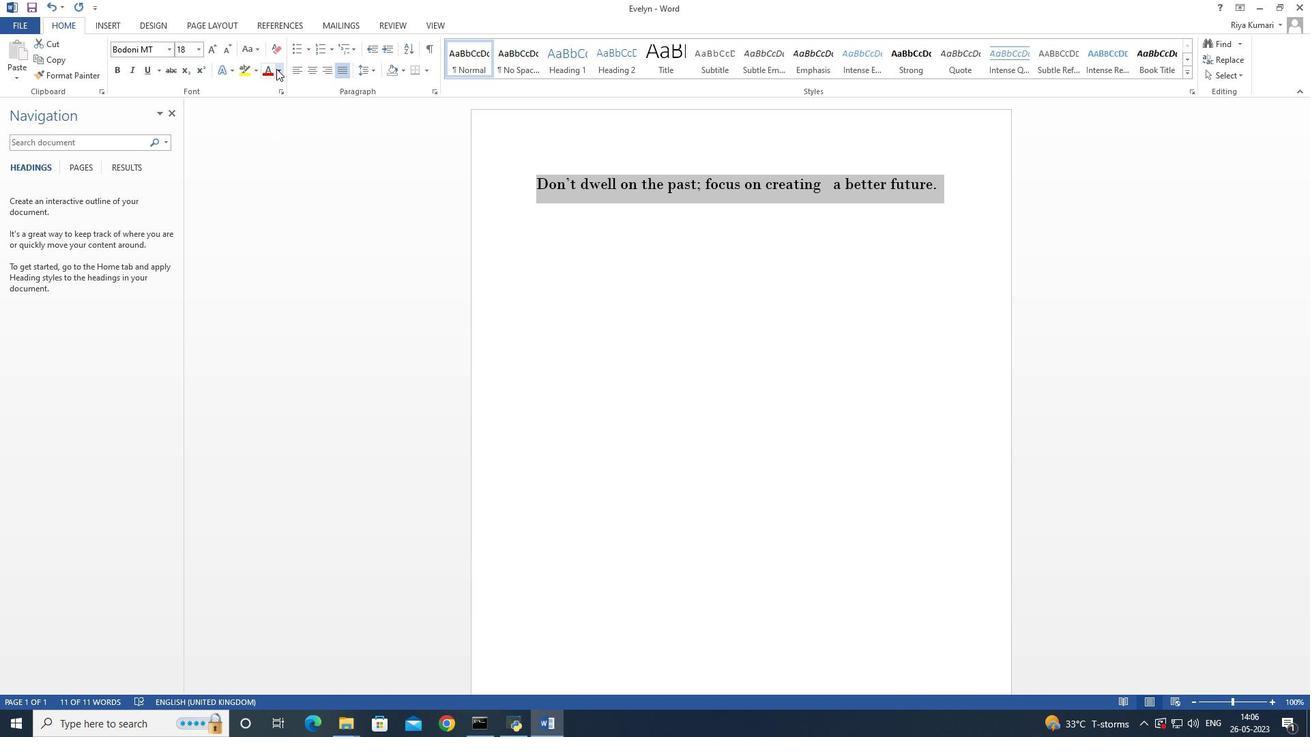 
Action: Mouse moved to (348, 162)
Screenshot: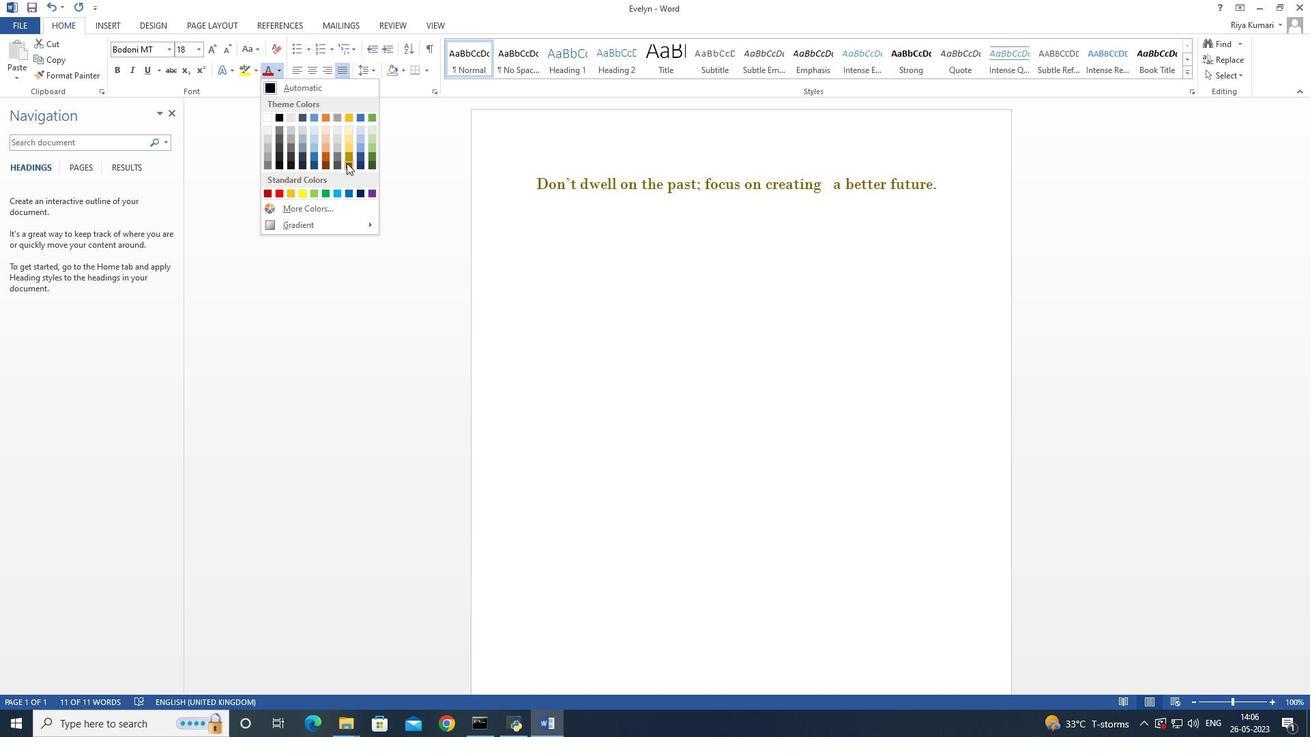 
Action: Mouse pressed left at (348, 162)
Screenshot: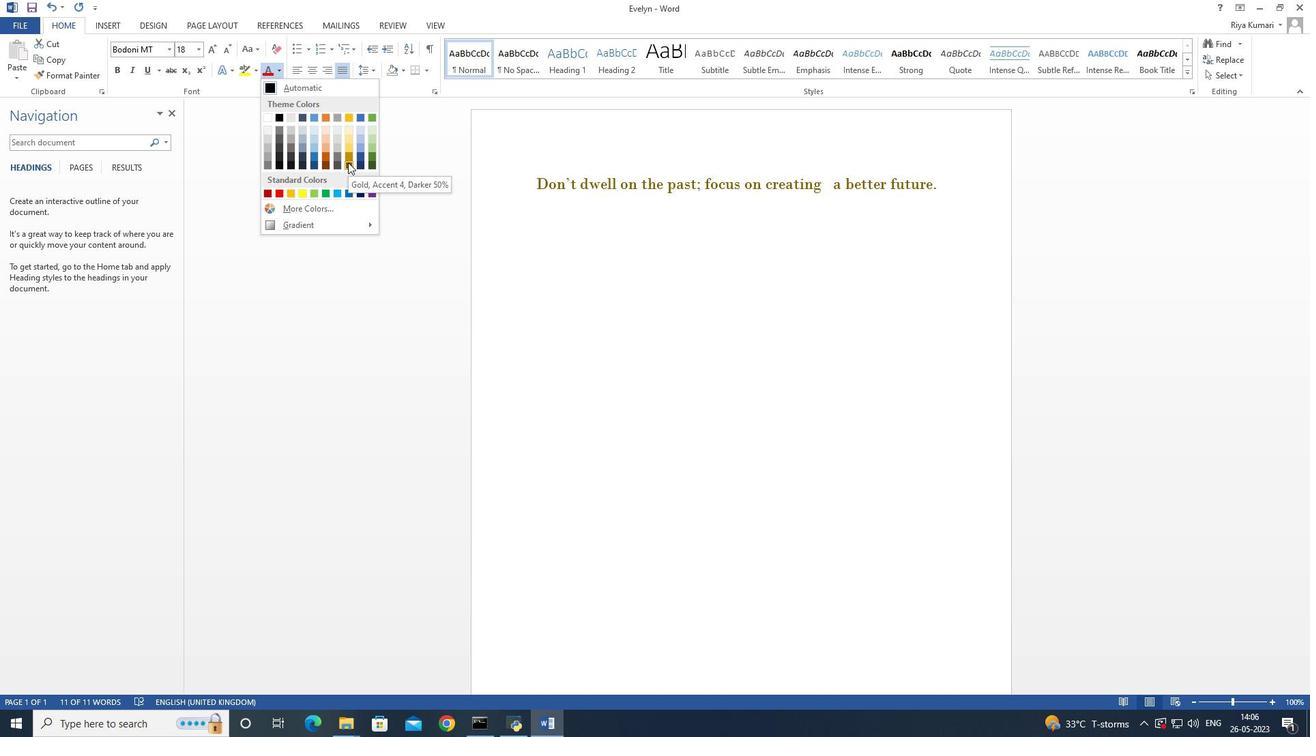 
Action: Mouse moved to (664, 275)
Screenshot: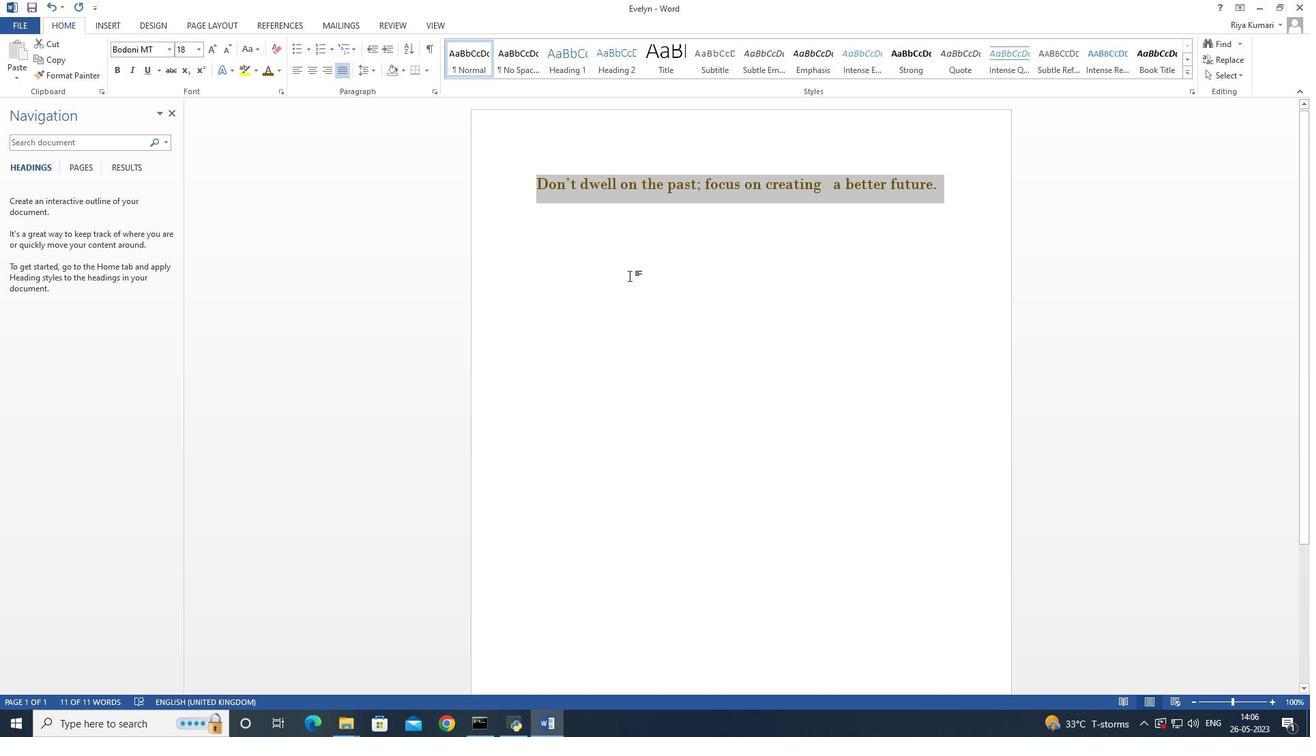 
Action: Mouse pressed left at (664, 275)
Screenshot: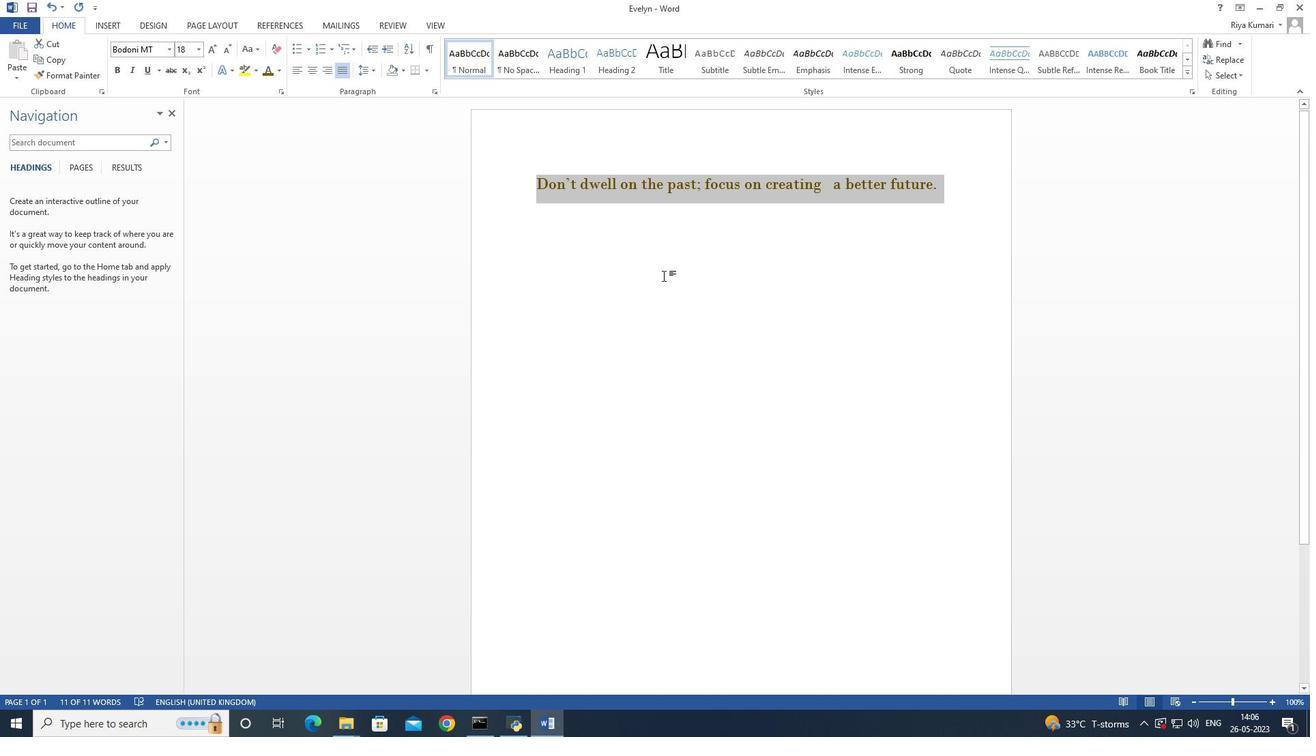 
Action: Mouse moved to (741, 281)
Screenshot: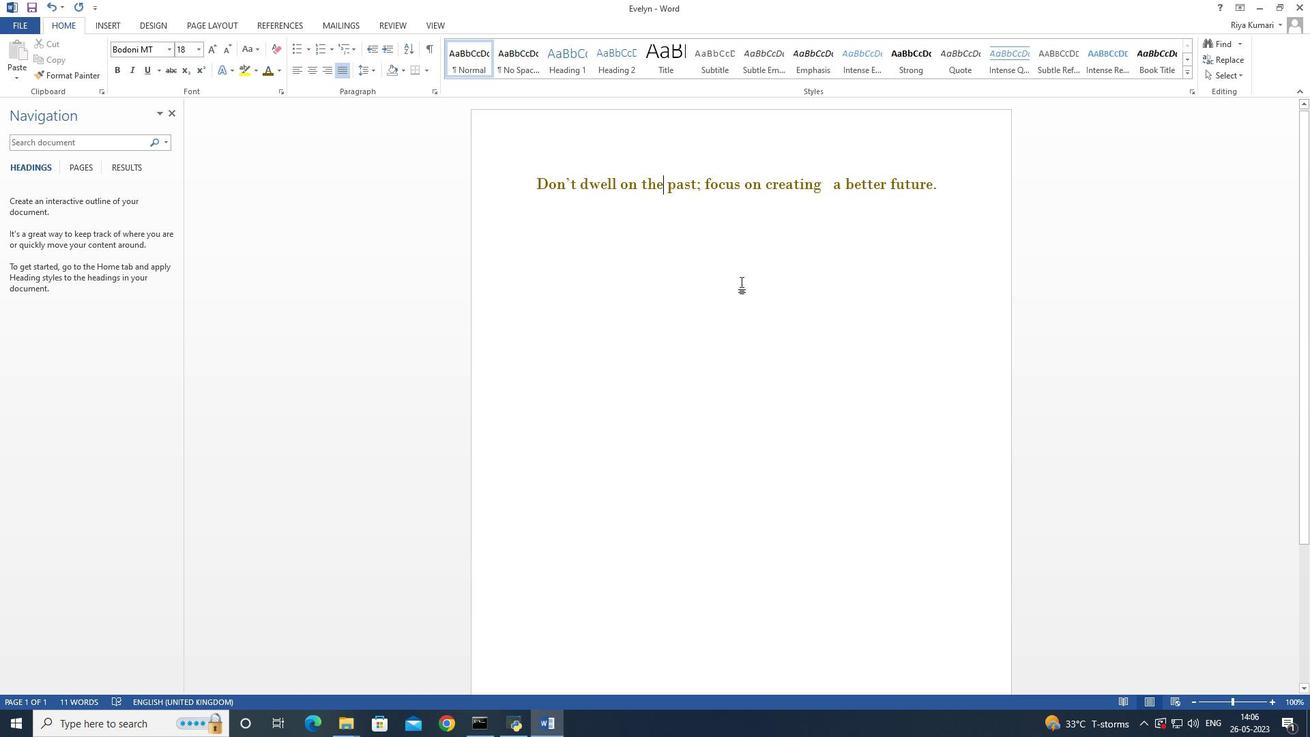 
Action: Key pressed ctrl+S<'\x13'><'\x13'><'\x13'>
Screenshot: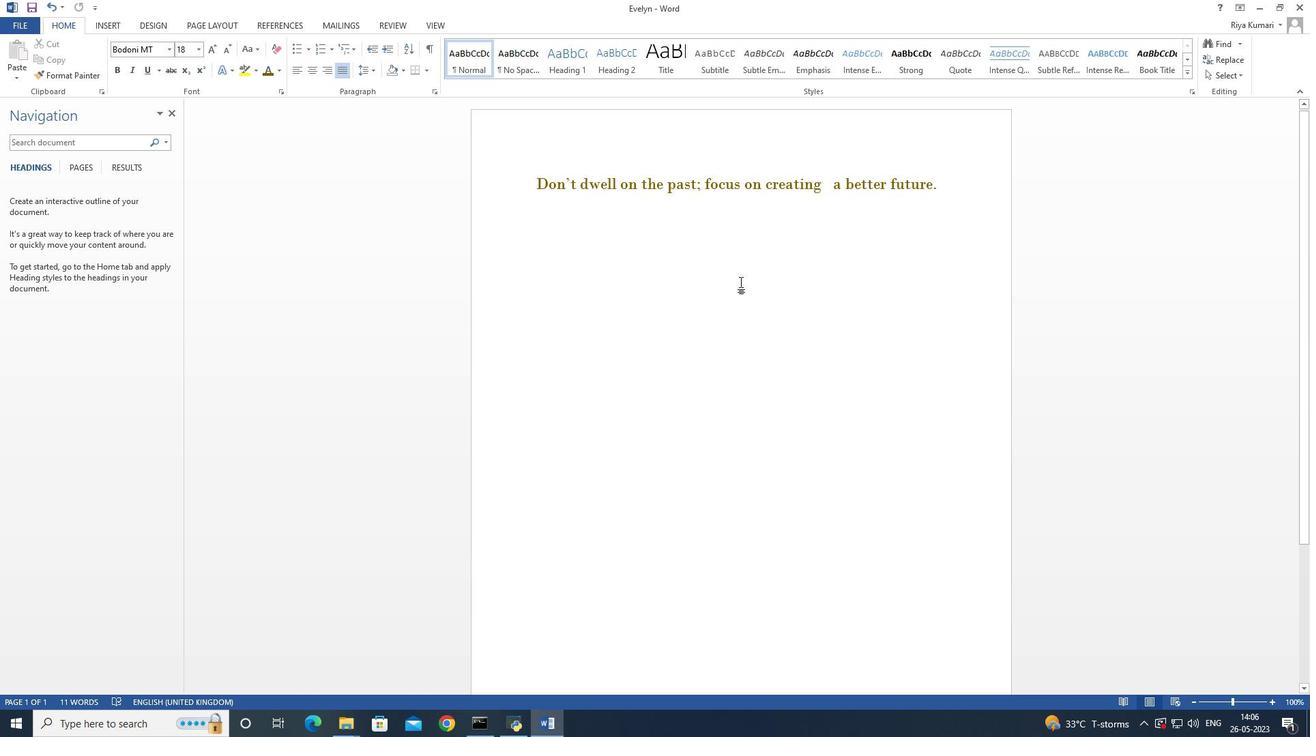 
Action: Mouse moved to (733, 244)
Screenshot: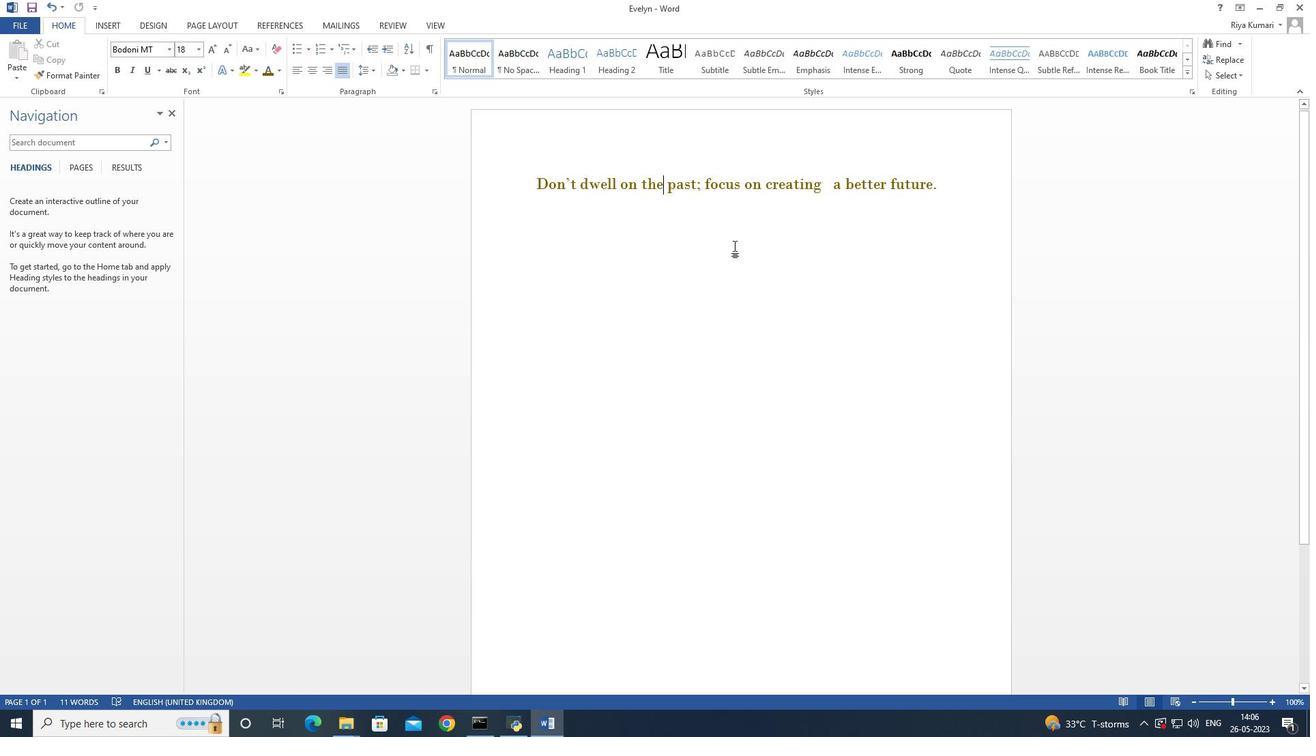 
